 Task: Look for space in Rublëvo, Russia from 12th July, 2023 to 16th July, 2023 for 8 adults in price range Rs.10000 to Rs.16000. Place can be private room with 8 bedrooms having 8 beds and 8 bathrooms. Property type can be house, flat, guest house. Amenities needed are: wifi, TV, free parkinig on premises, gym, breakfast. Booking option can be shelf check-in. Required host language is English.
Action: Mouse moved to (433, 89)
Screenshot: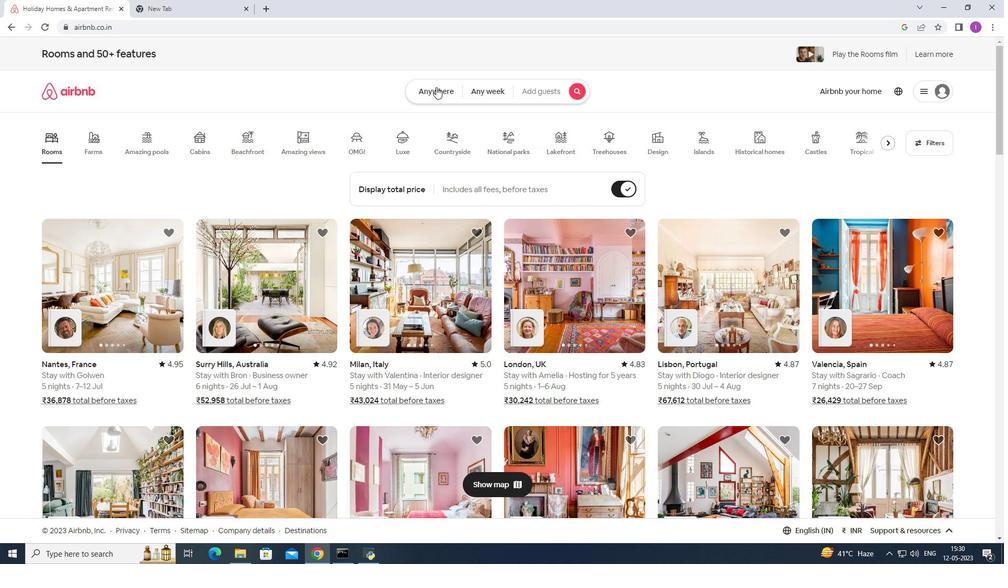 
Action: Mouse pressed left at (433, 89)
Screenshot: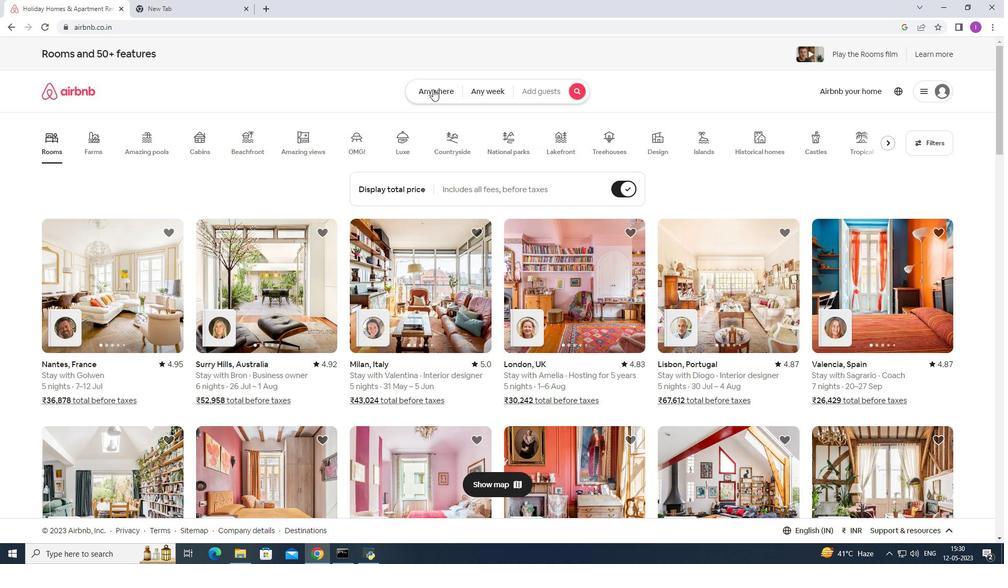 
Action: Mouse moved to (339, 140)
Screenshot: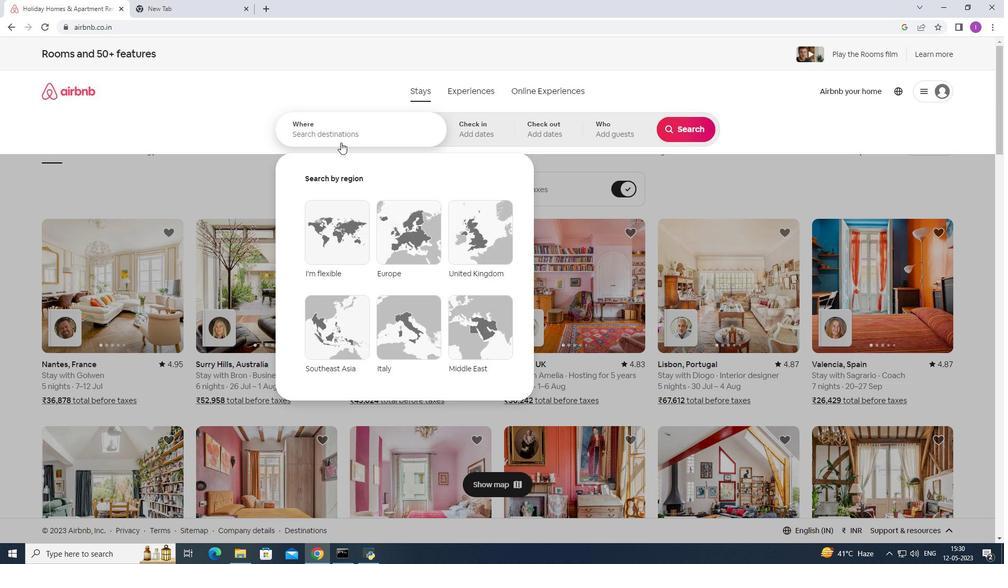 
Action: Mouse pressed left at (339, 140)
Screenshot: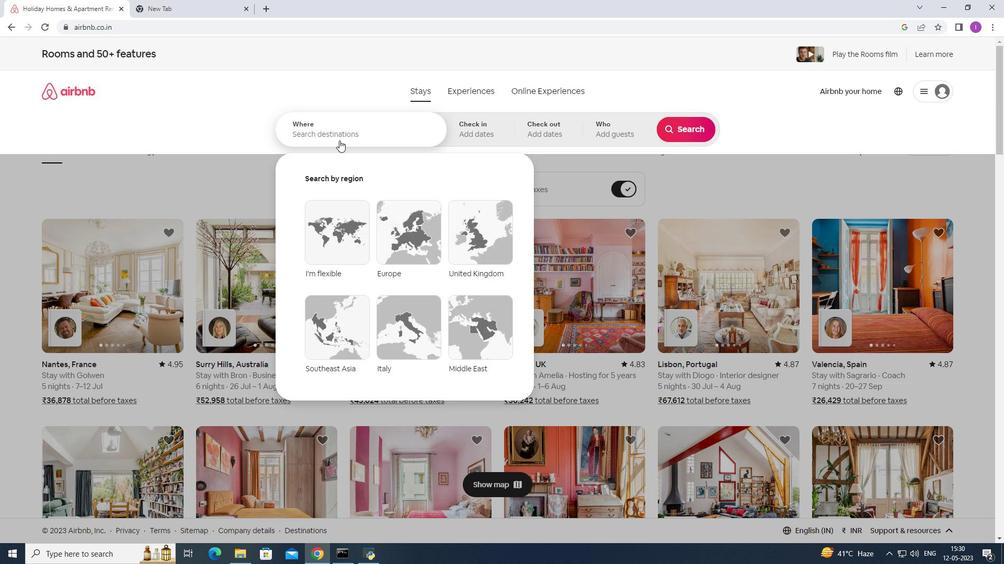 
Action: Mouse moved to (339, 138)
Screenshot: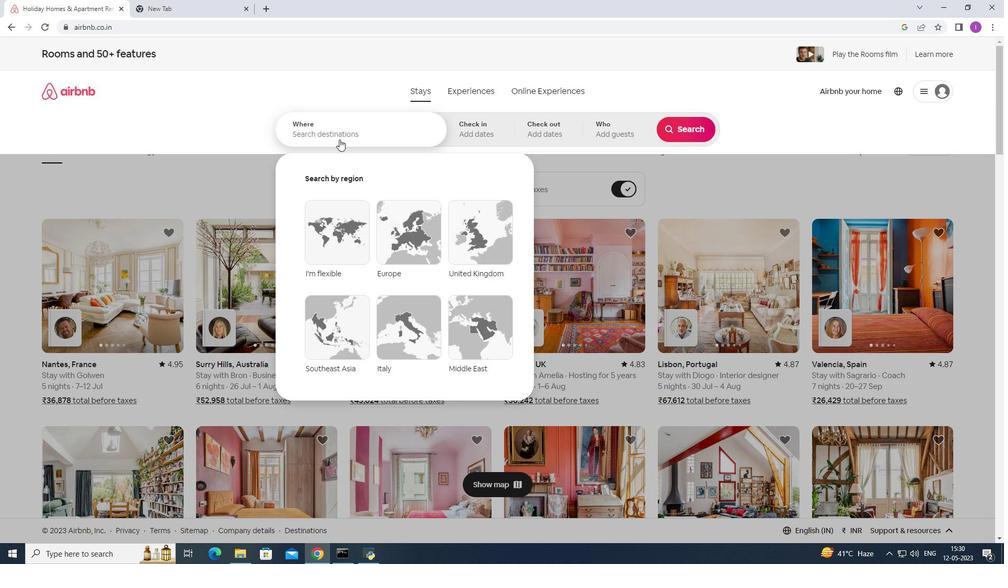 
Action: Key pressed <Key.shift><Key.shift><Key.shift><Key.shift><Key.shift><Key.shift>Rublevo,<Key.shift><Key.shift><Key.shift><Key.shift><Key.shift>russia
Screenshot: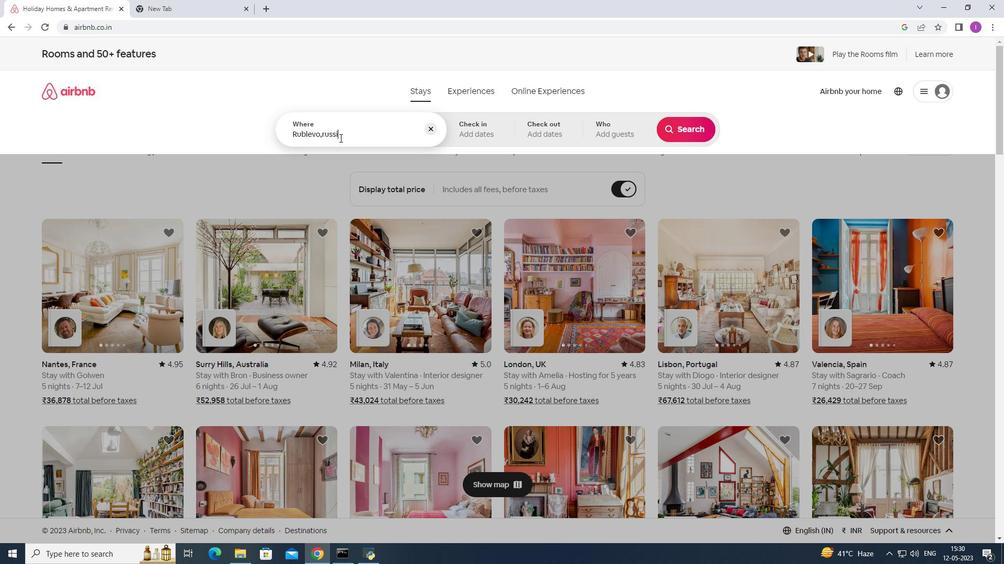 
Action: Mouse moved to (325, 134)
Screenshot: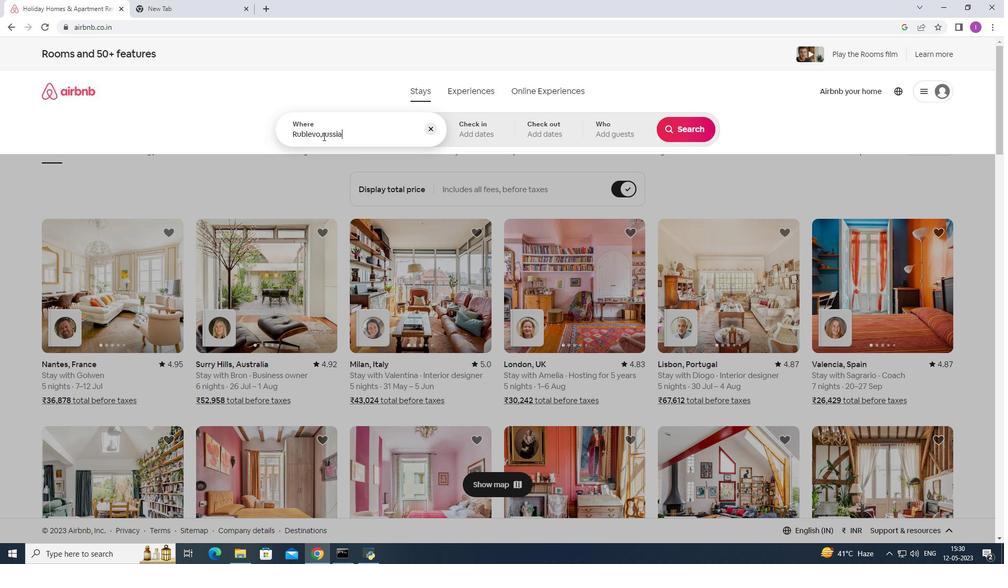
Action: Mouse pressed left at (325, 134)
Screenshot: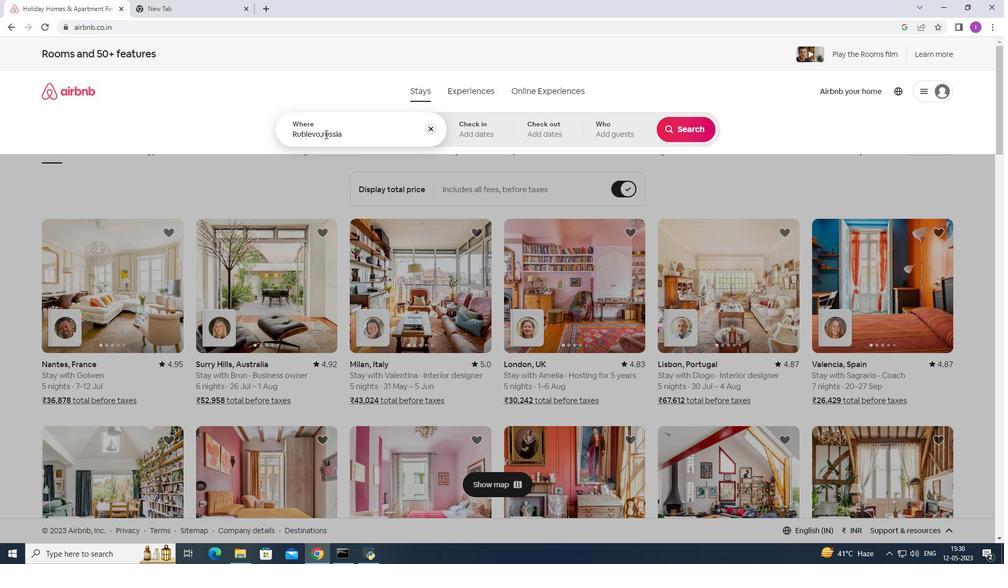 
Action: Mouse moved to (332, 133)
Screenshot: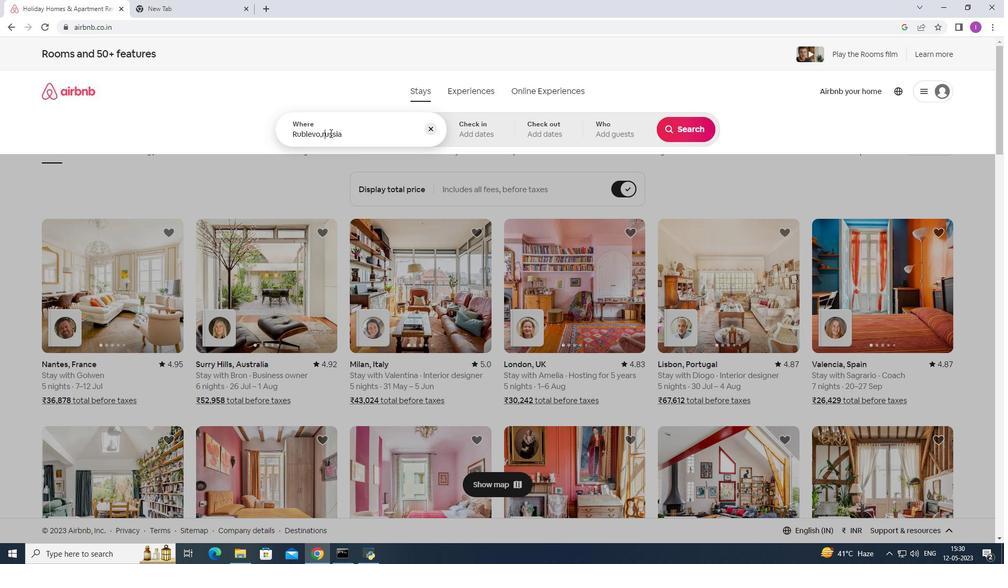 
Action: Key pressed <Key.backspace><Key.shift>R
Screenshot: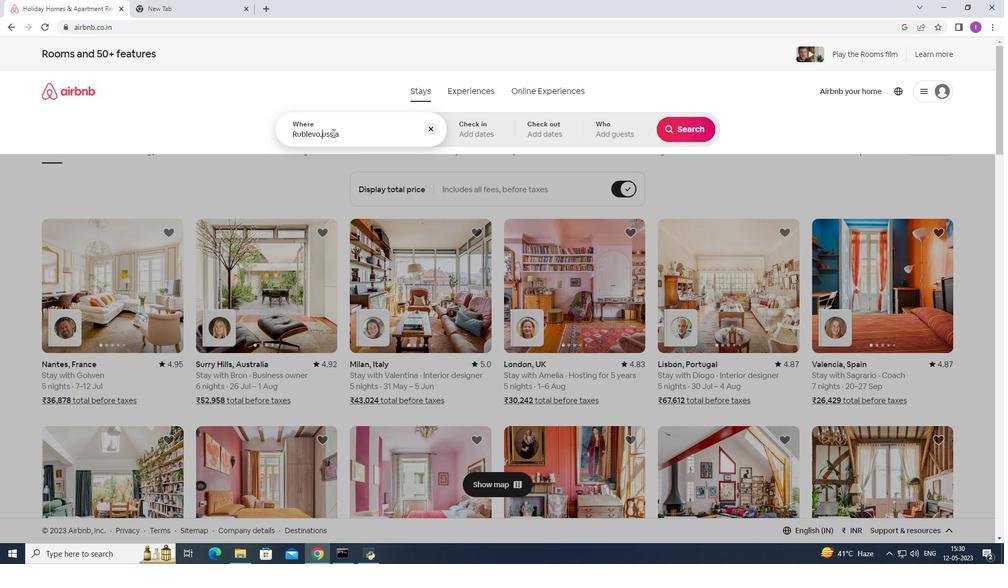 
Action: Mouse moved to (469, 130)
Screenshot: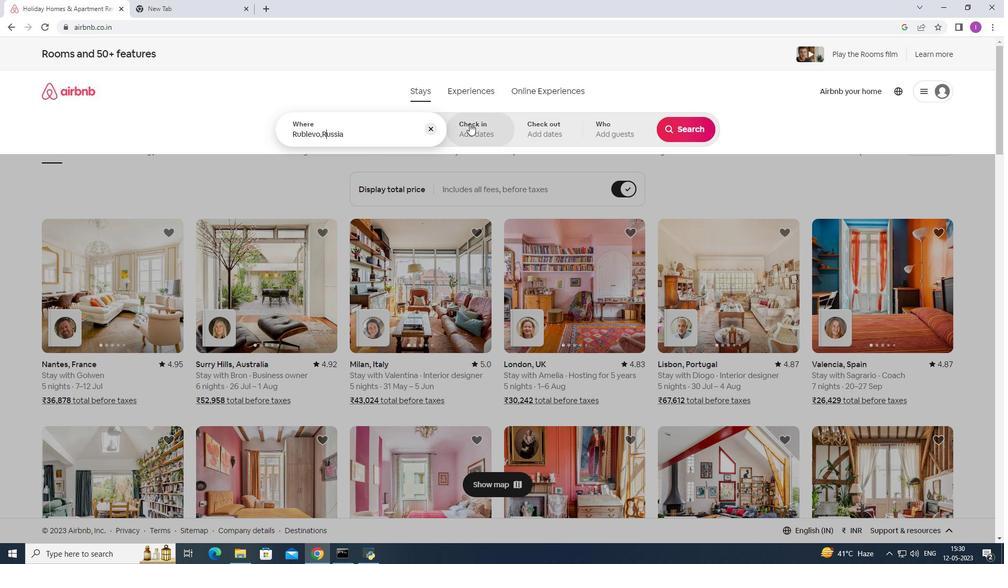 
Action: Mouse pressed left at (469, 130)
Screenshot: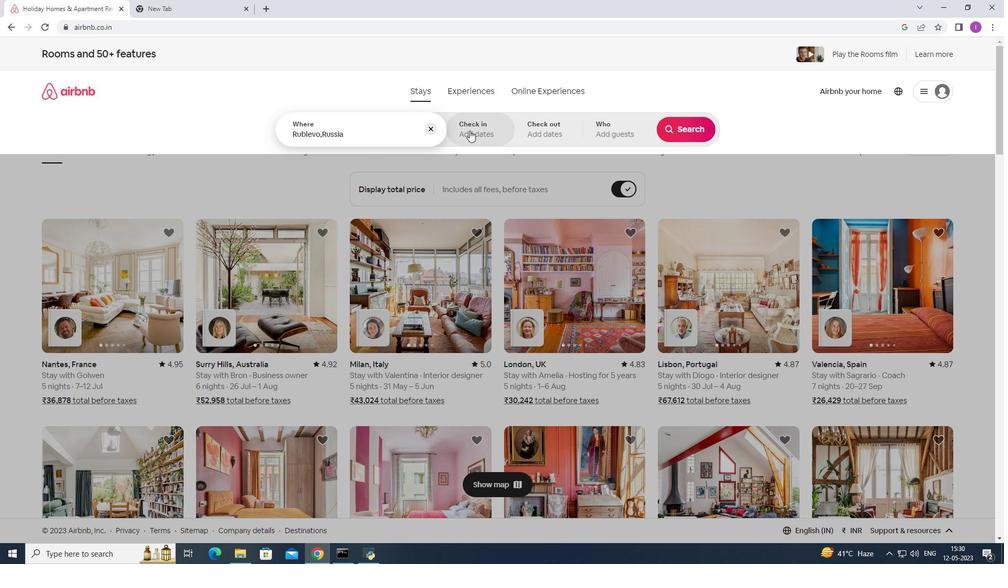 
Action: Mouse moved to (680, 212)
Screenshot: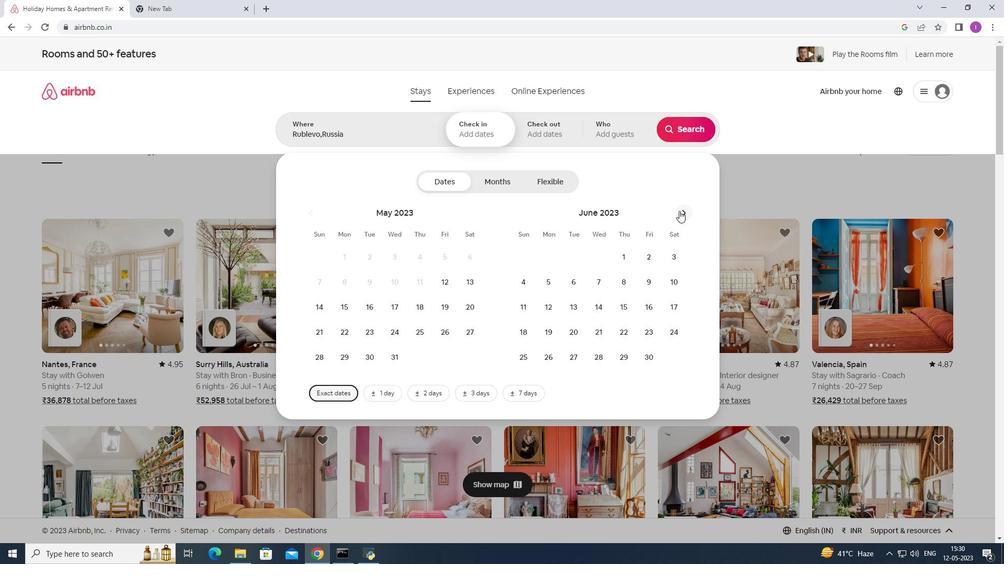 
Action: Mouse pressed left at (680, 212)
Screenshot: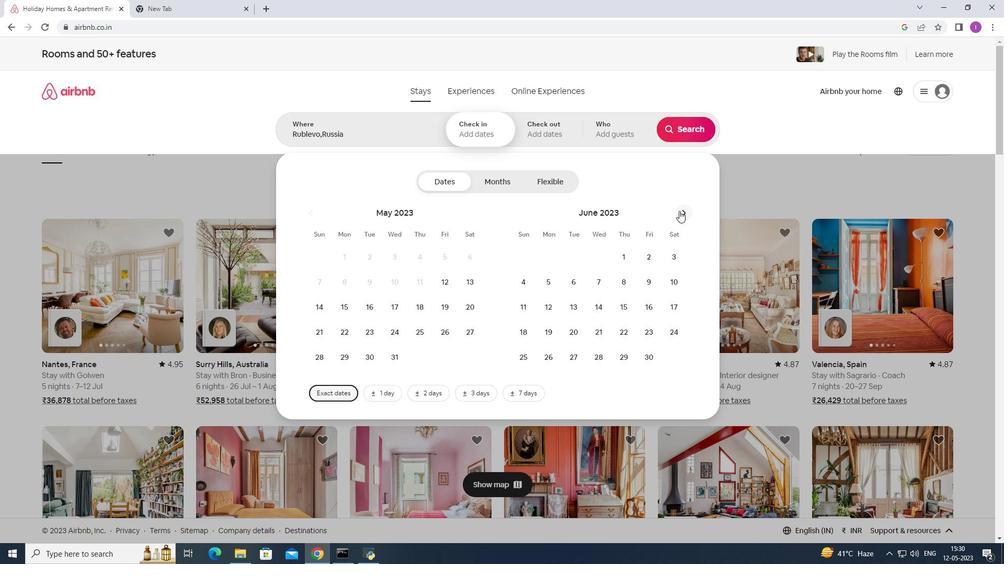 
Action: Mouse moved to (606, 302)
Screenshot: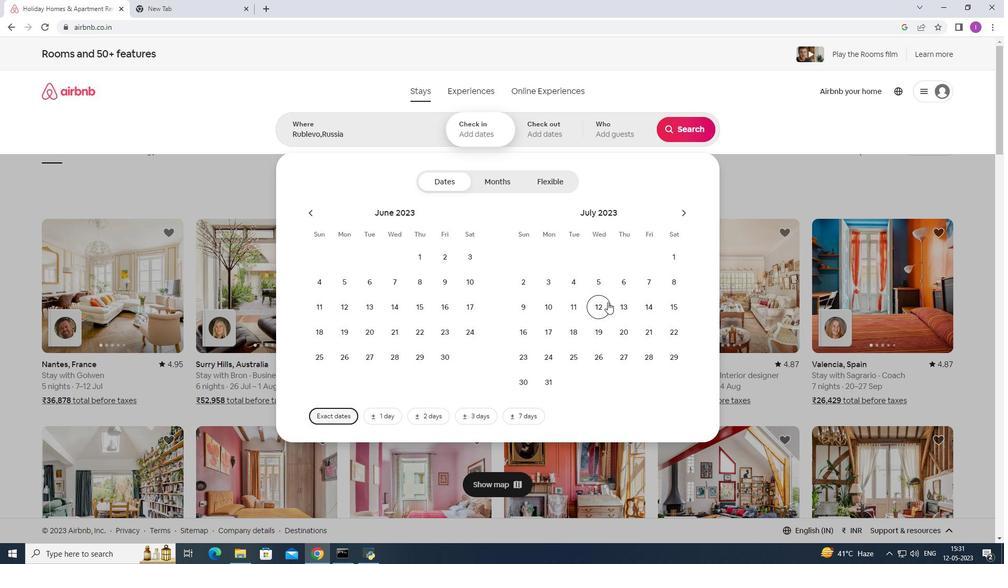 
Action: Mouse pressed left at (606, 302)
Screenshot: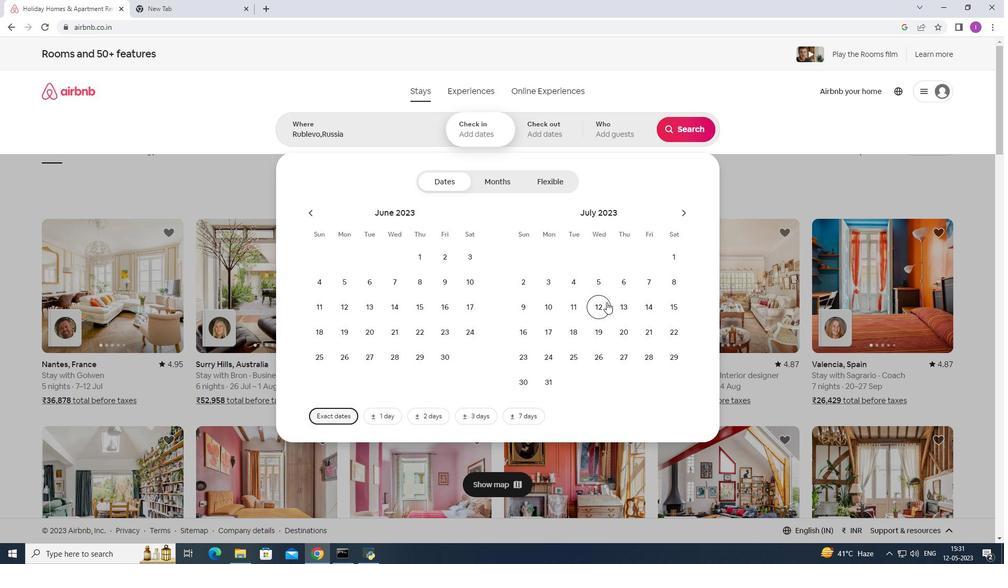 
Action: Mouse moved to (522, 338)
Screenshot: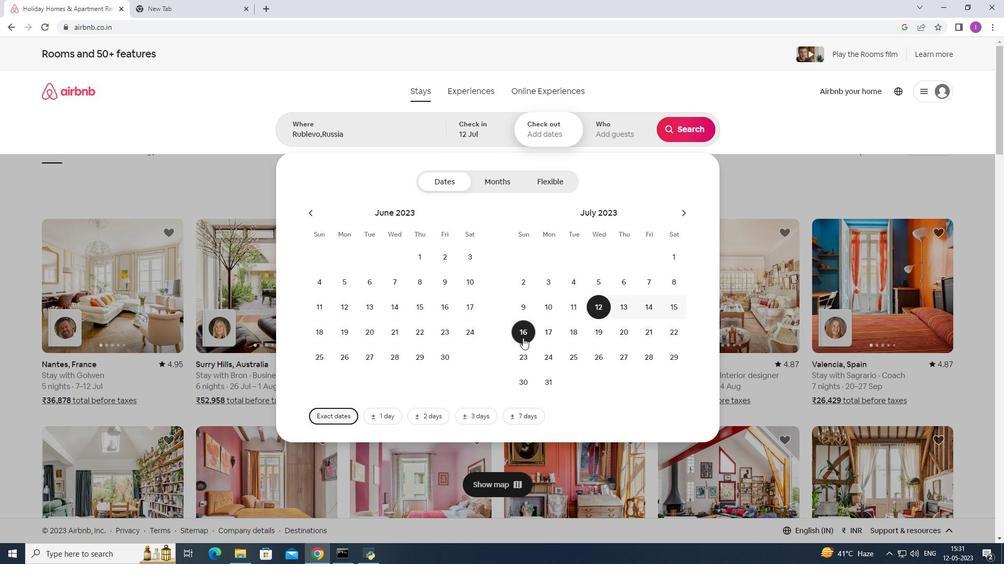
Action: Mouse pressed left at (522, 338)
Screenshot: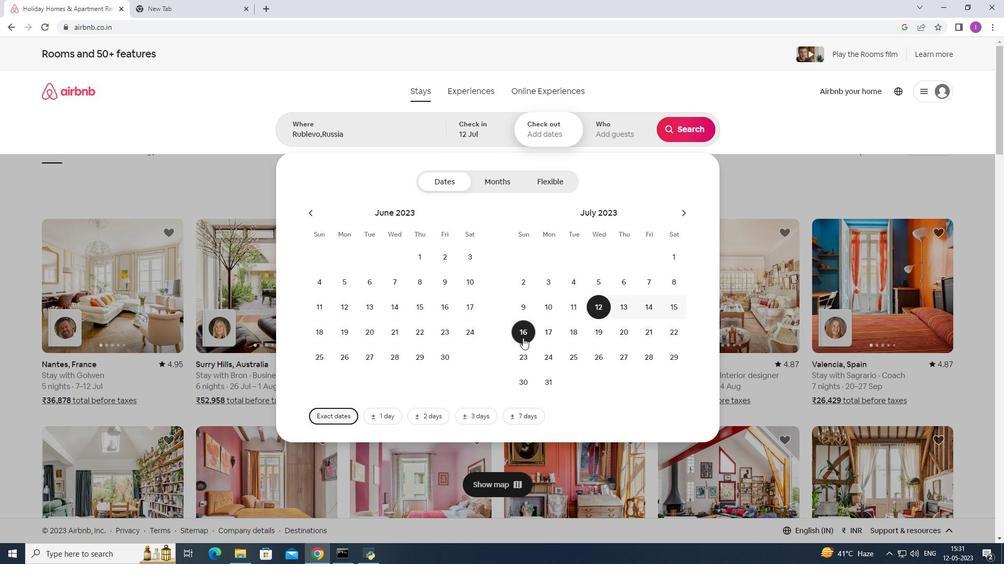 
Action: Mouse moved to (619, 134)
Screenshot: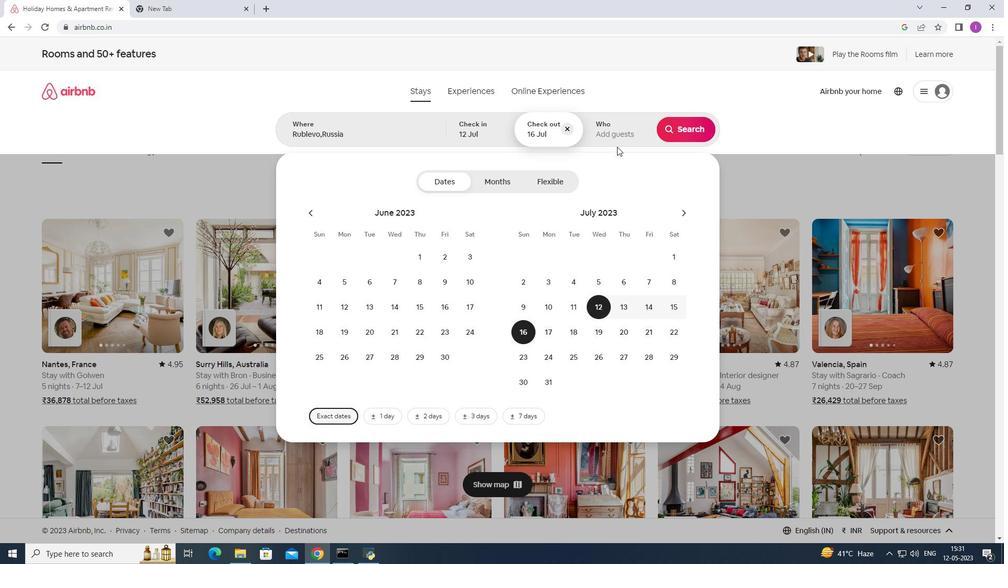 
Action: Mouse pressed left at (619, 134)
Screenshot: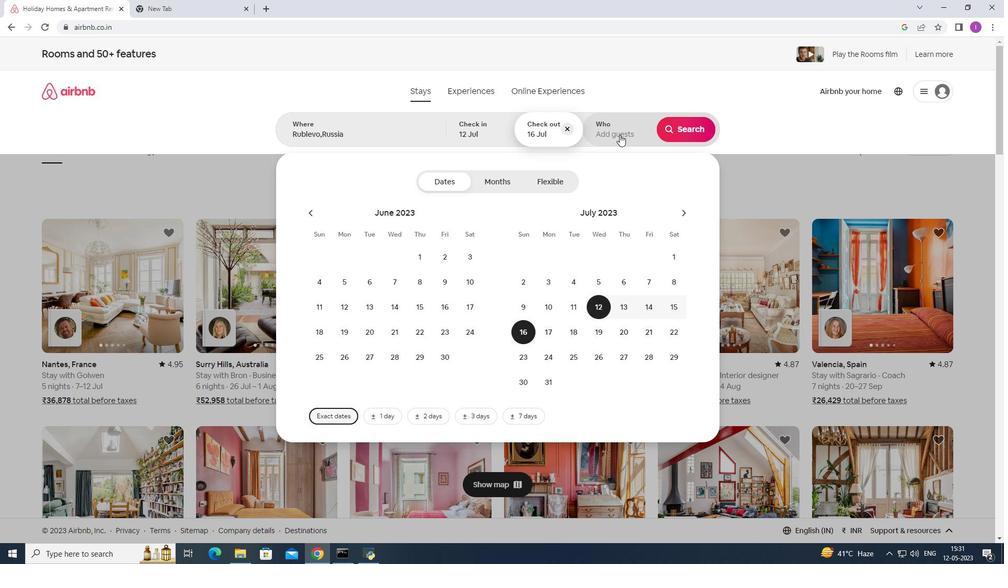 
Action: Mouse moved to (685, 180)
Screenshot: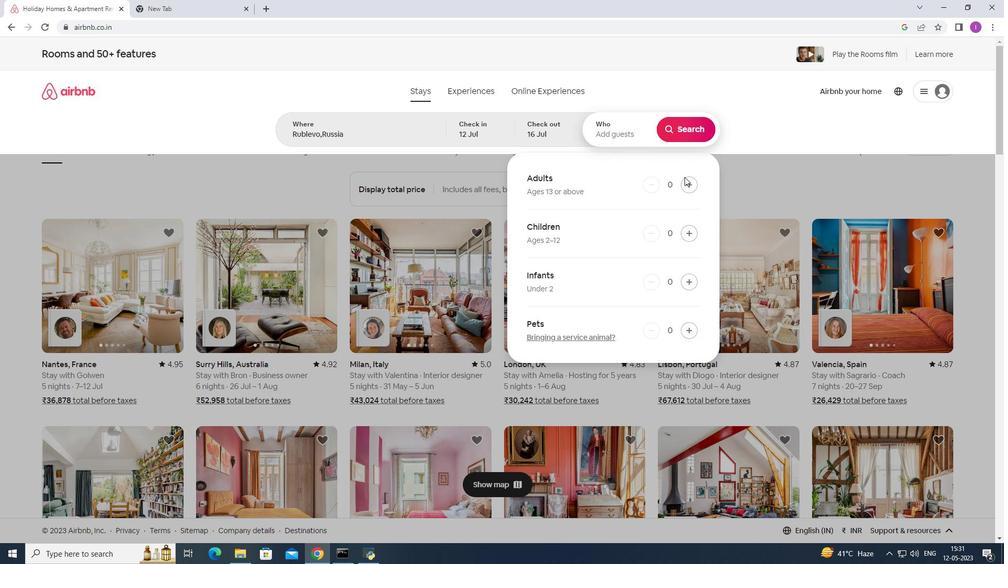 
Action: Mouse pressed left at (685, 180)
Screenshot: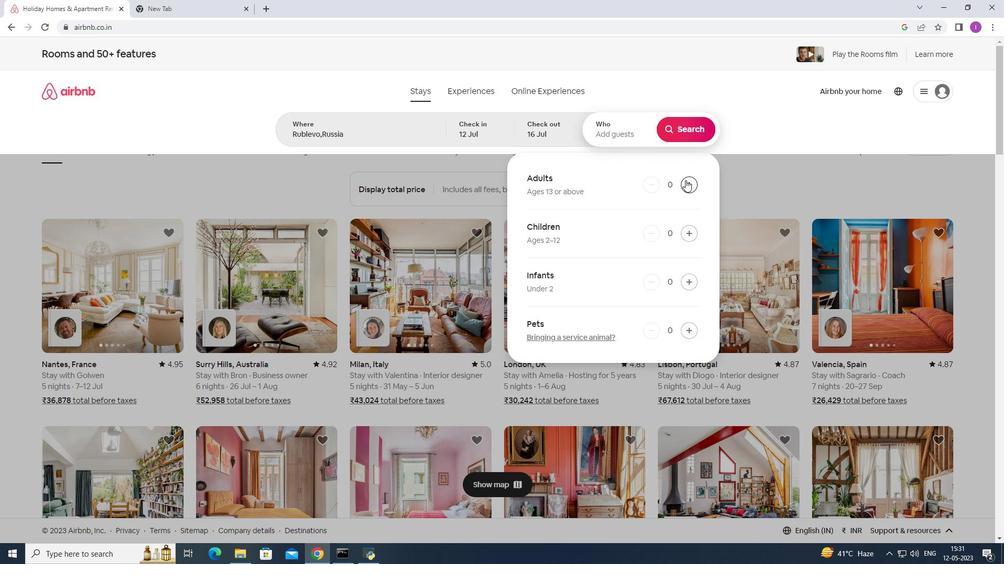 
Action: Mouse pressed left at (685, 180)
Screenshot: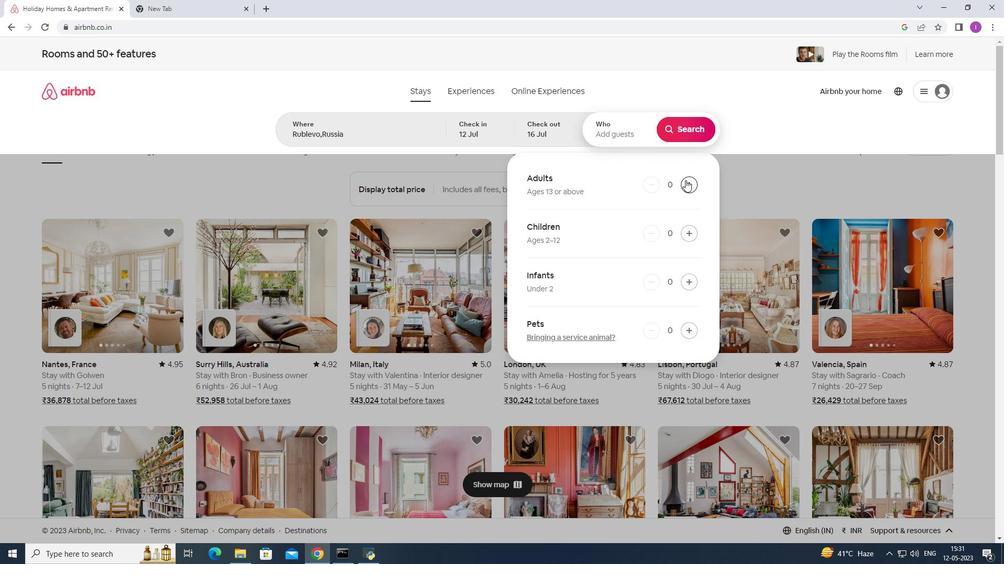 
Action: Mouse pressed left at (685, 180)
Screenshot: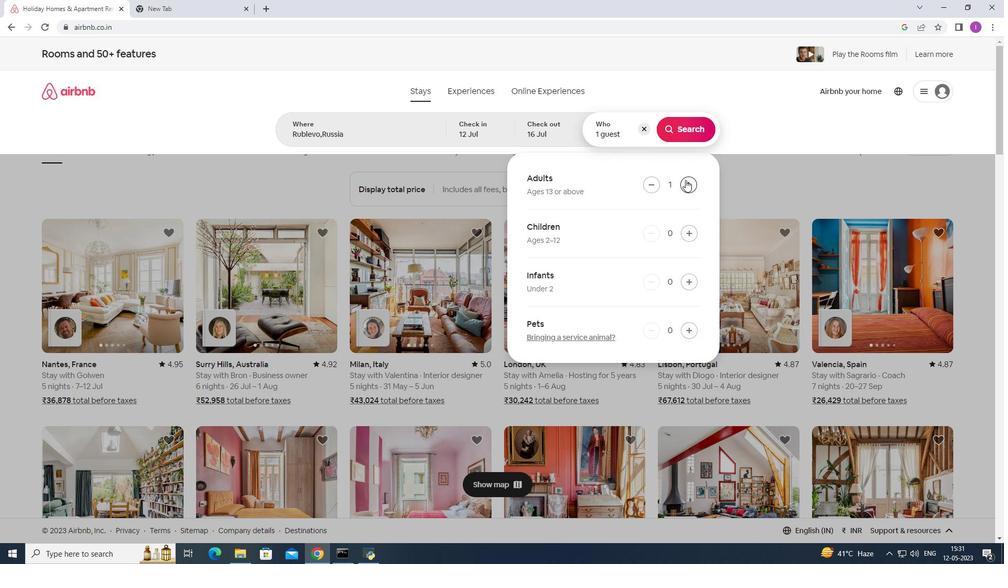 
Action: Mouse pressed left at (685, 180)
Screenshot: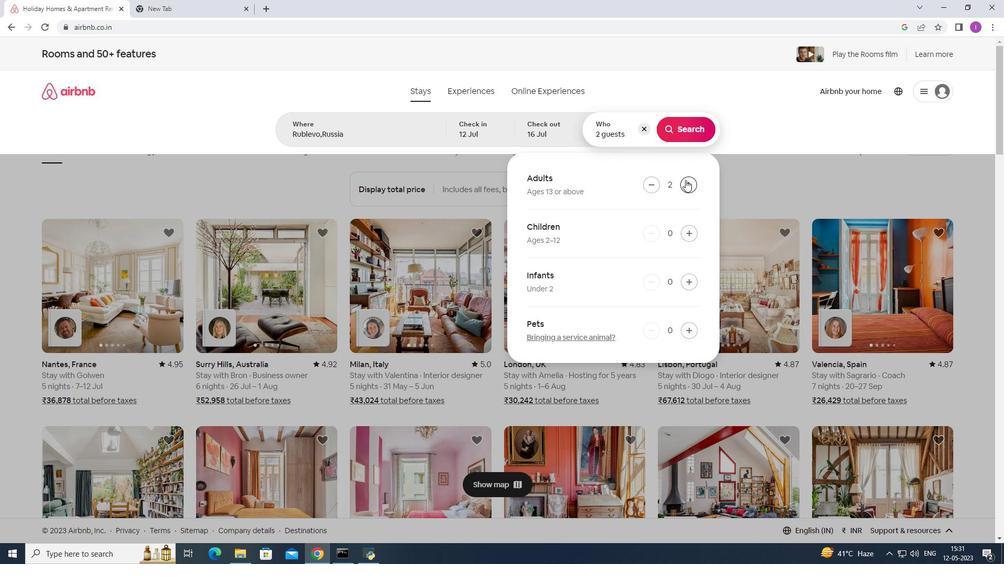 
Action: Mouse pressed left at (685, 180)
Screenshot: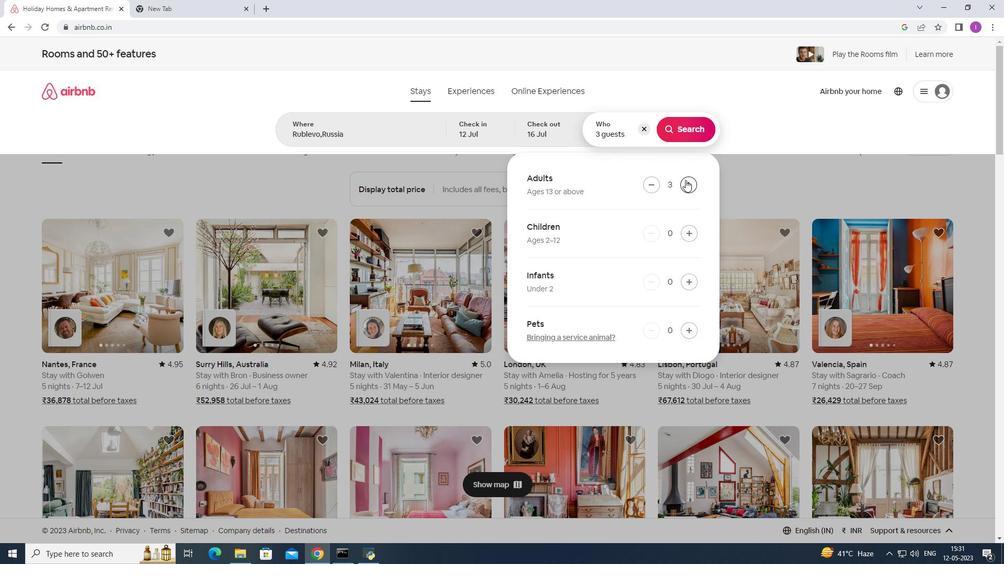 
Action: Mouse pressed left at (685, 180)
Screenshot: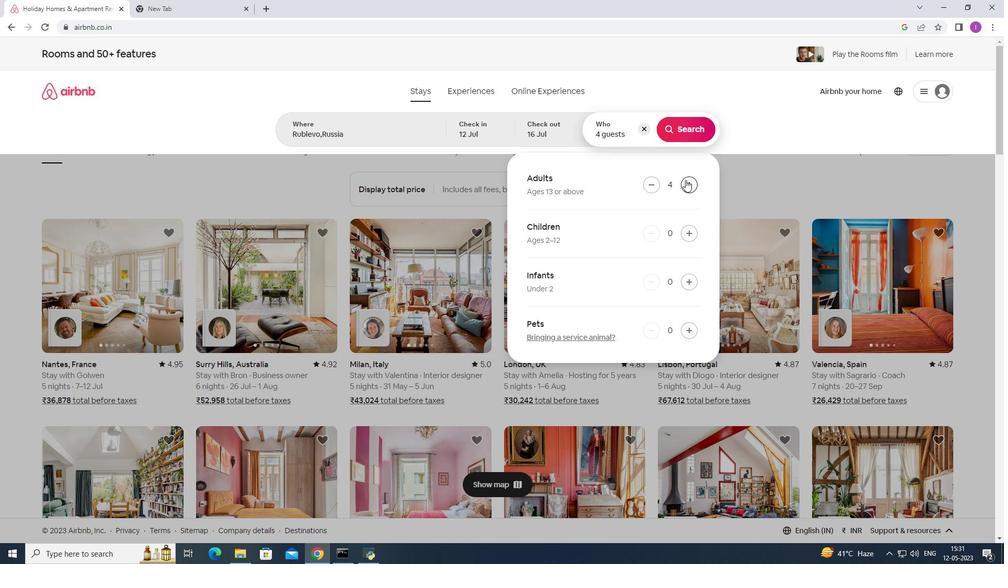 
Action: Mouse pressed left at (685, 180)
Screenshot: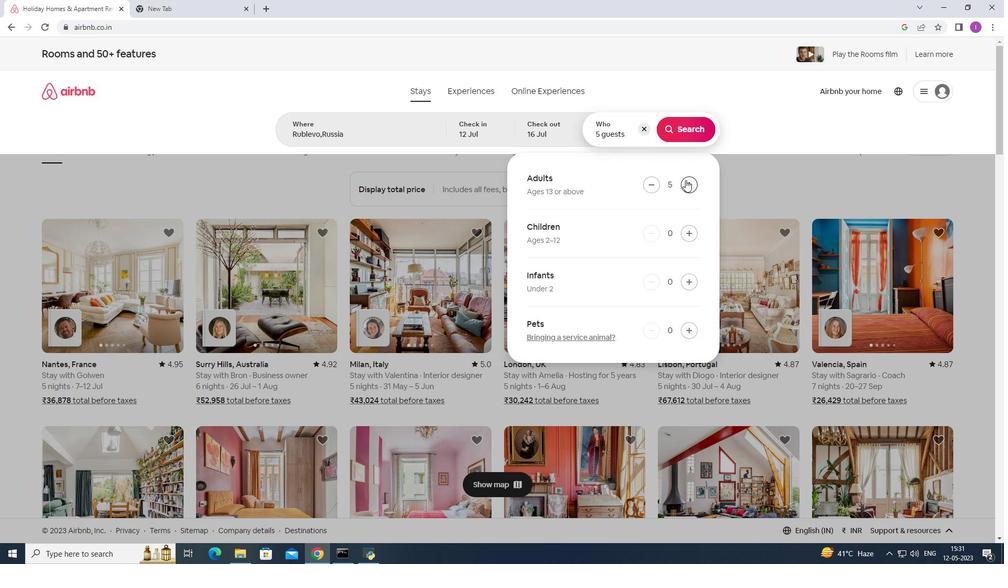 
Action: Mouse pressed left at (685, 180)
Screenshot: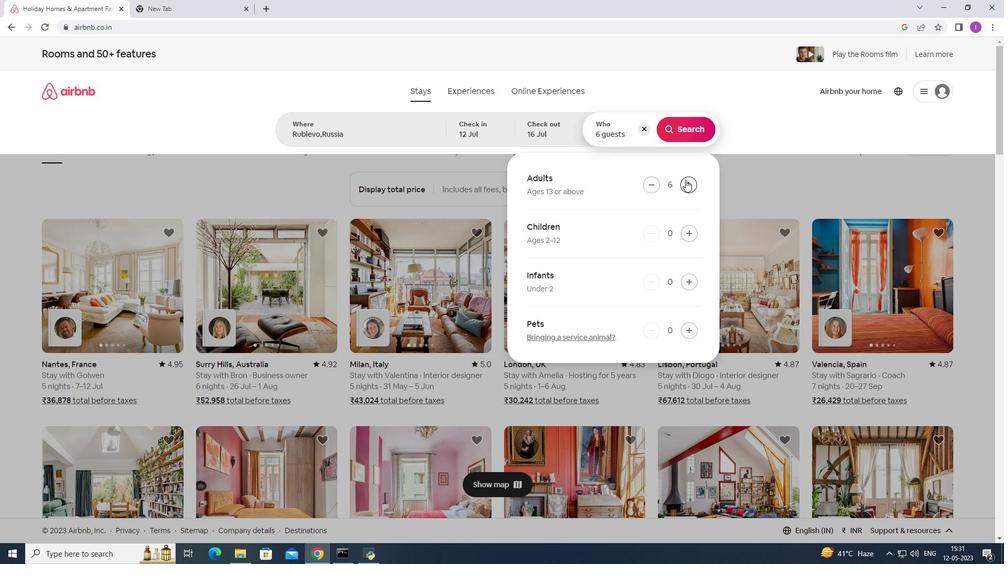 
Action: Mouse moved to (674, 128)
Screenshot: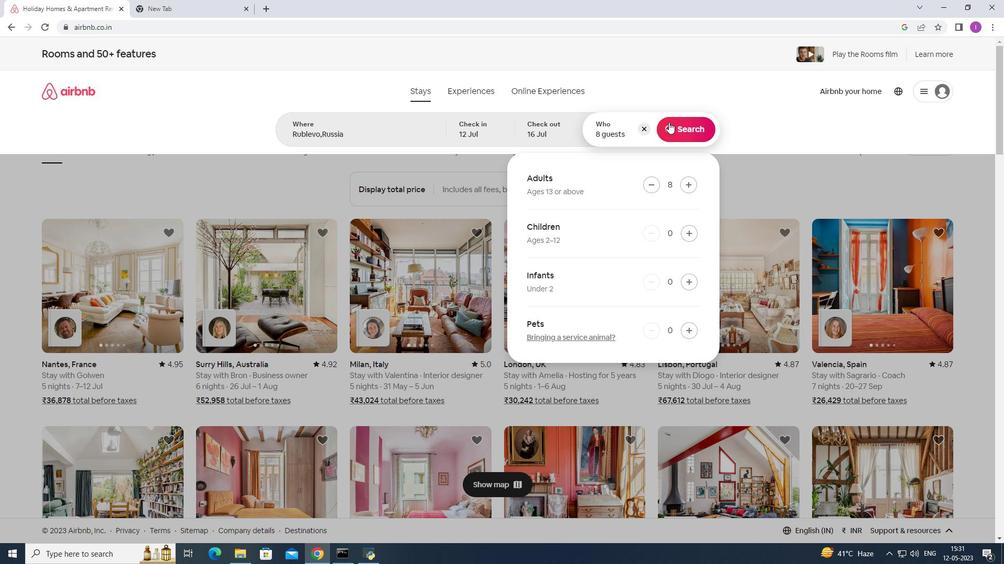 
Action: Mouse pressed left at (674, 128)
Screenshot: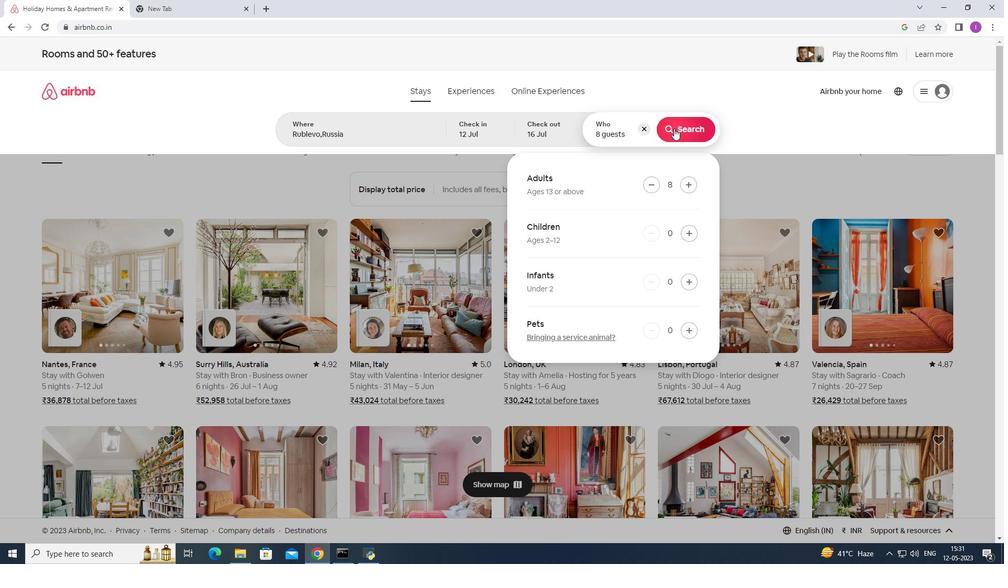 
Action: Mouse moved to (957, 95)
Screenshot: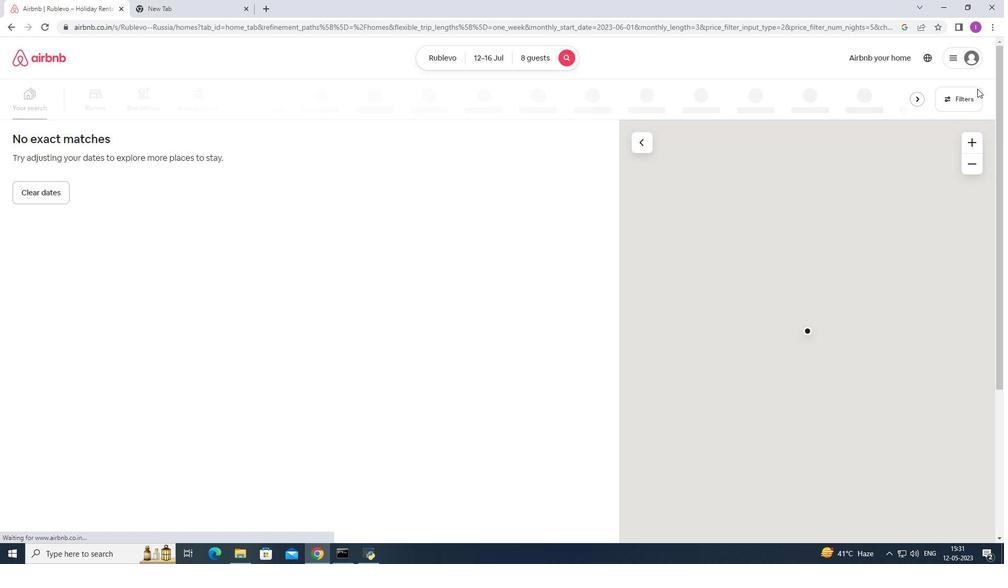 
Action: Mouse pressed left at (957, 95)
Screenshot: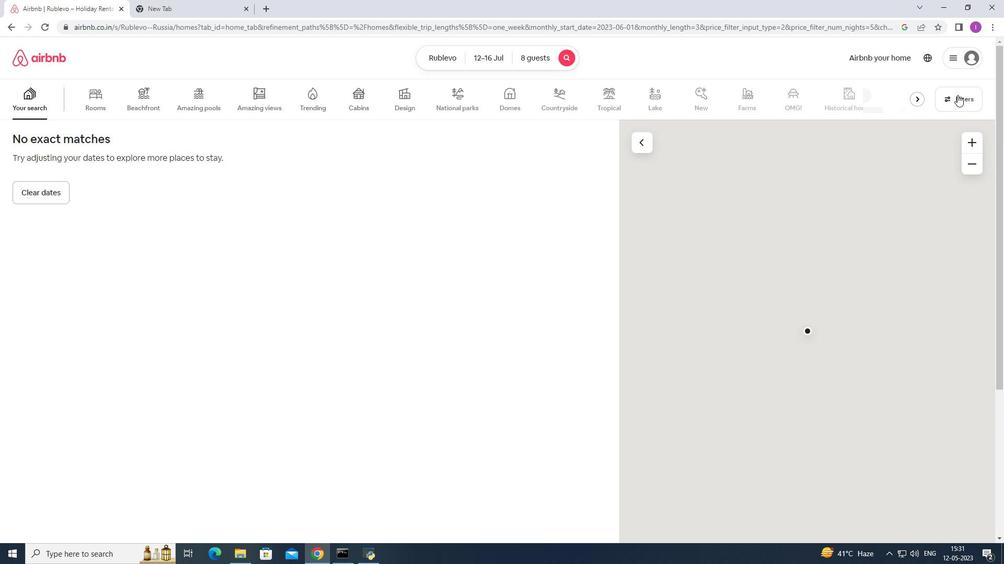 
Action: Mouse moved to (579, 360)
Screenshot: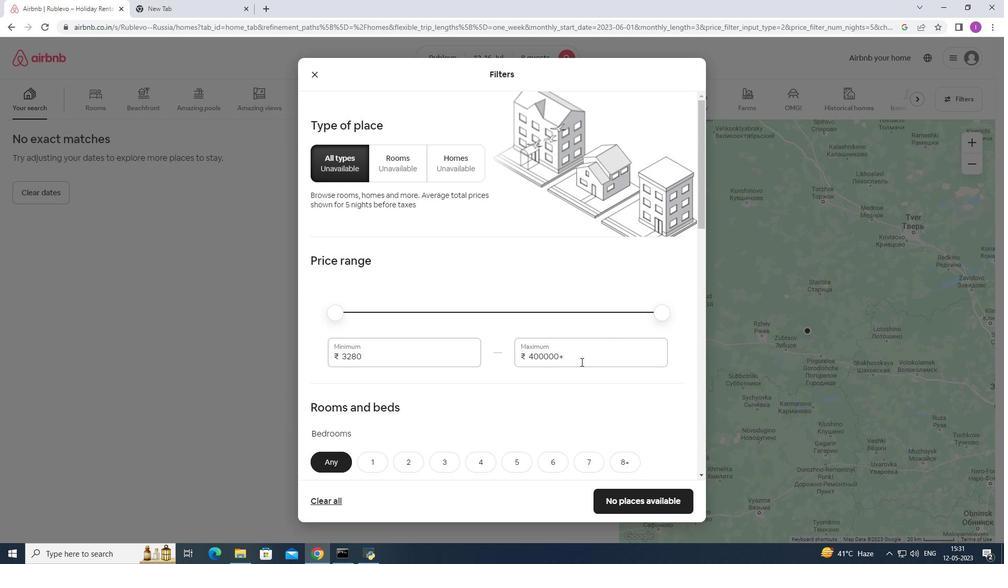 
Action: Mouse pressed left at (579, 360)
Screenshot: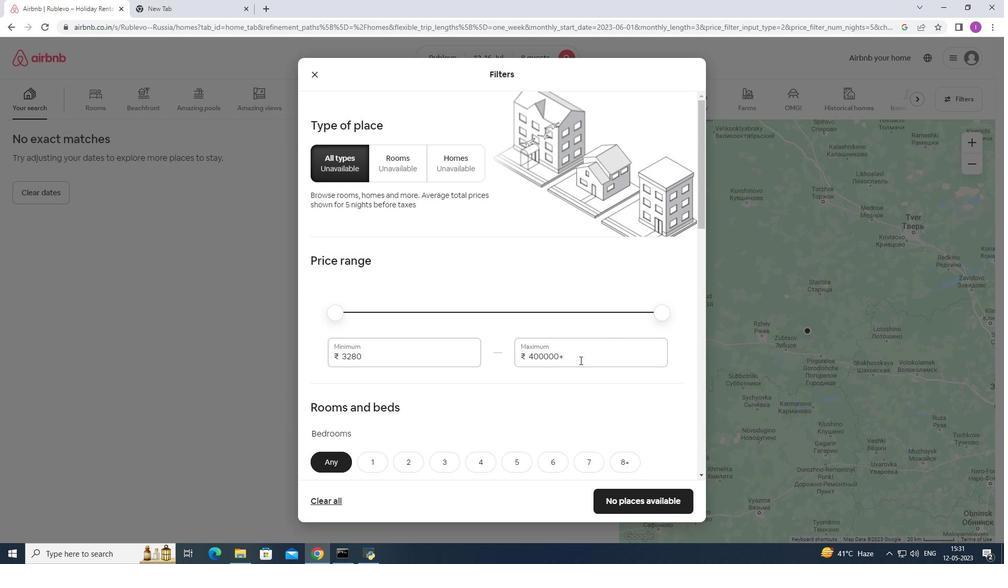
Action: Mouse moved to (587, 376)
Screenshot: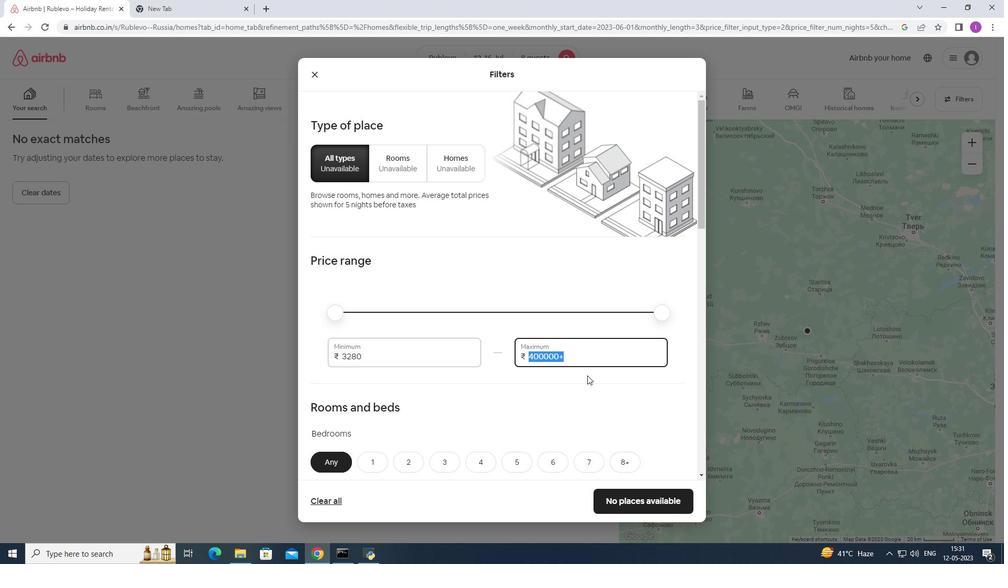 
Action: Key pressed 1
Screenshot: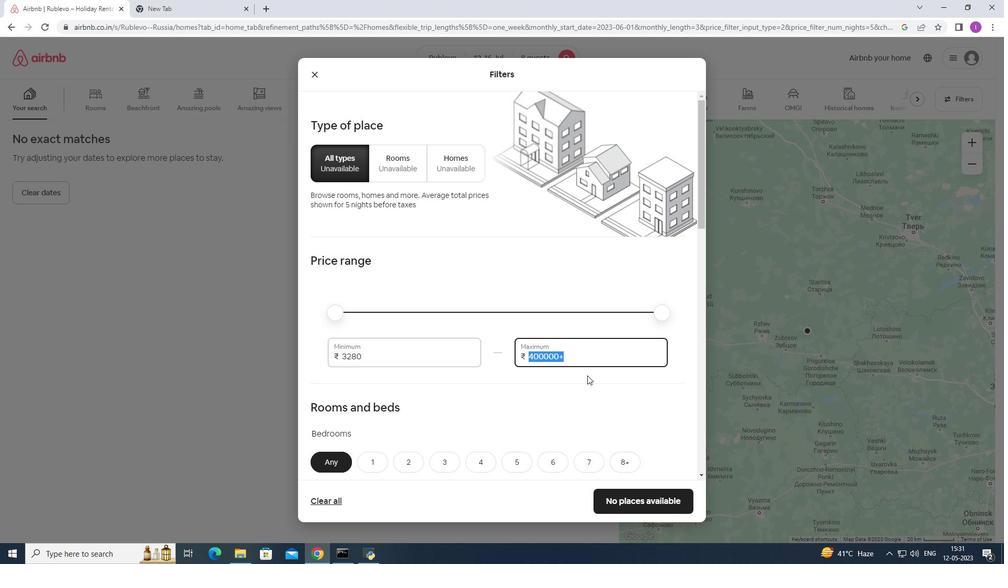 
Action: Mouse moved to (587, 375)
Screenshot: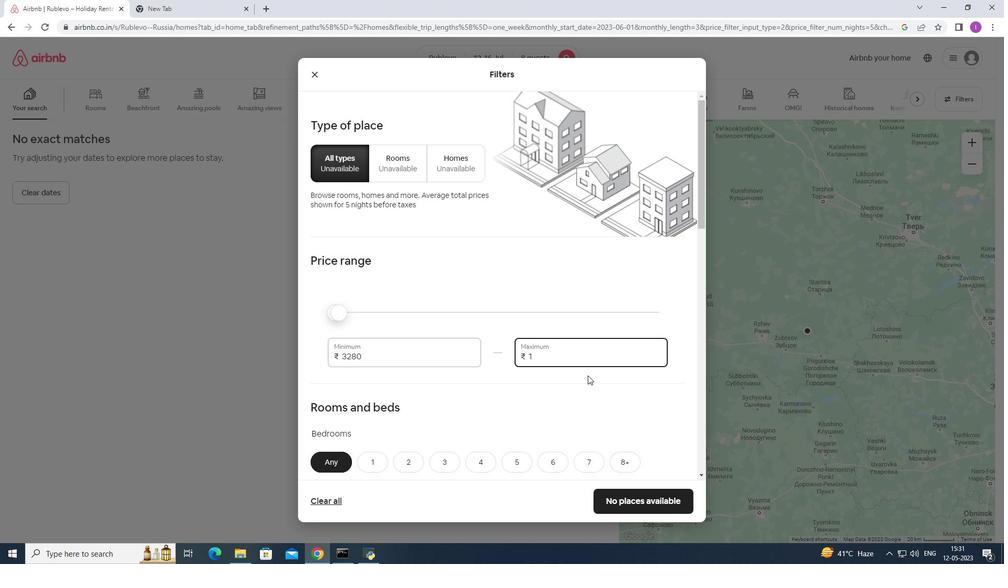 
Action: Key pressed 6
Screenshot: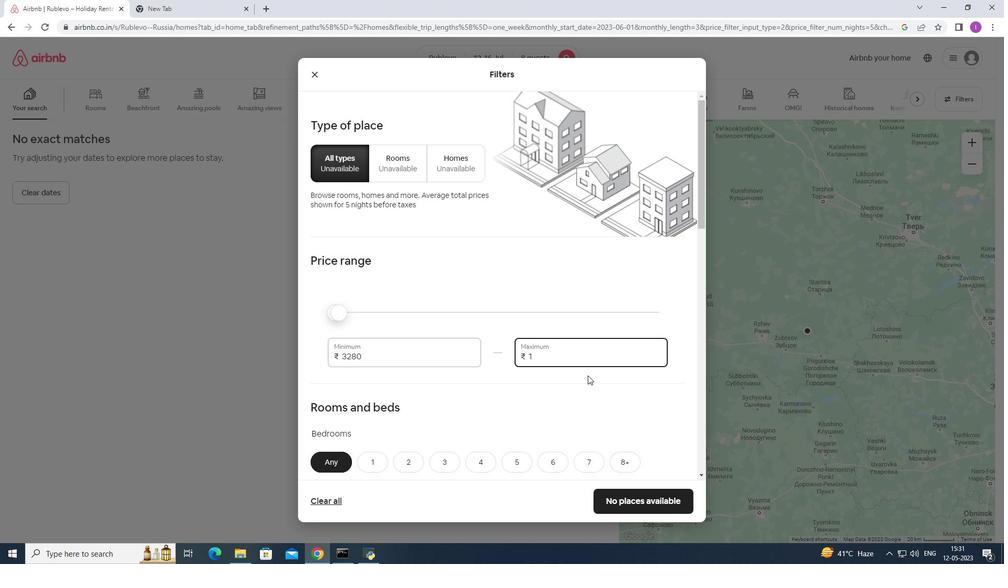 
Action: Mouse moved to (589, 373)
Screenshot: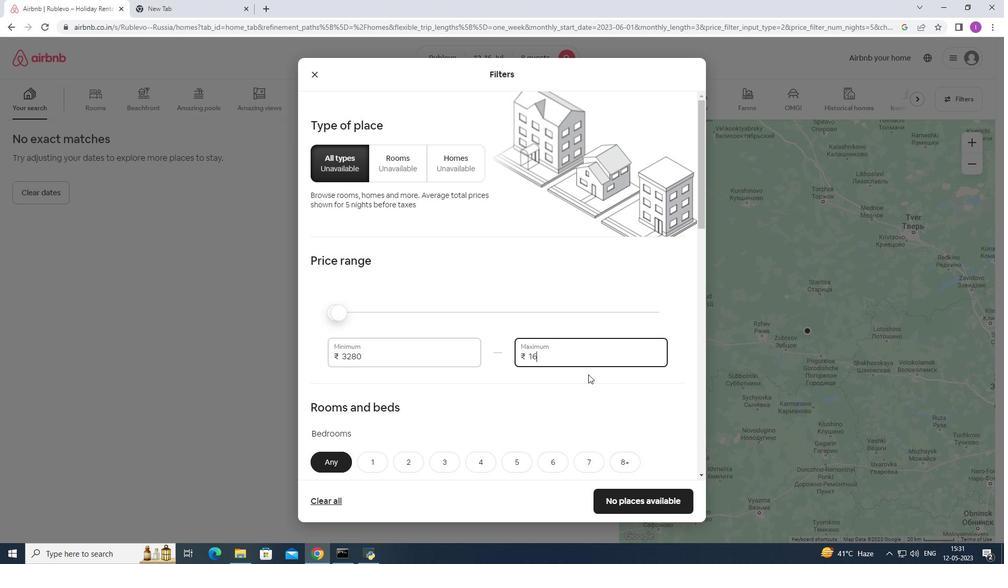 
Action: Key pressed 0
Screenshot: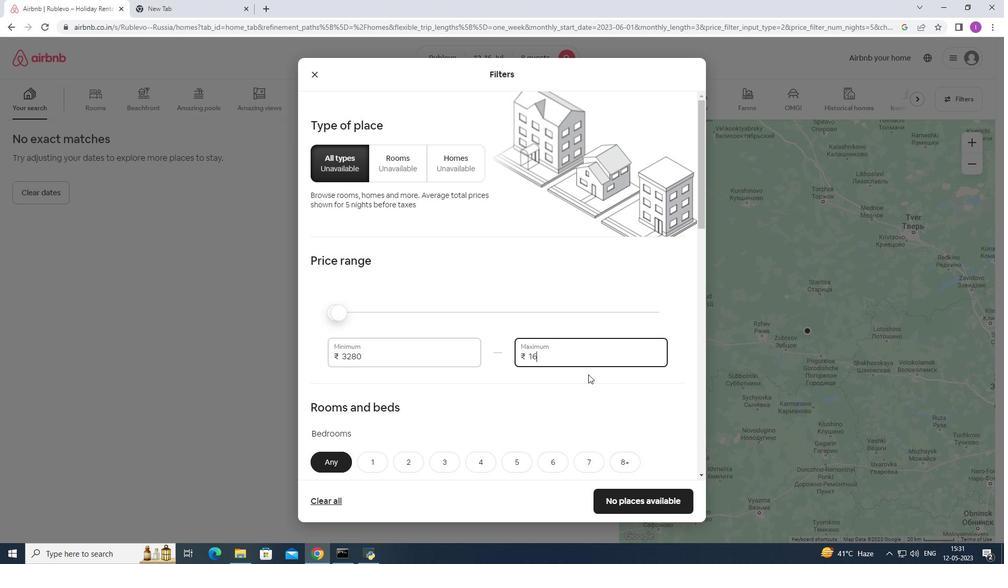 
Action: Mouse moved to (590, 366)
Screenshot: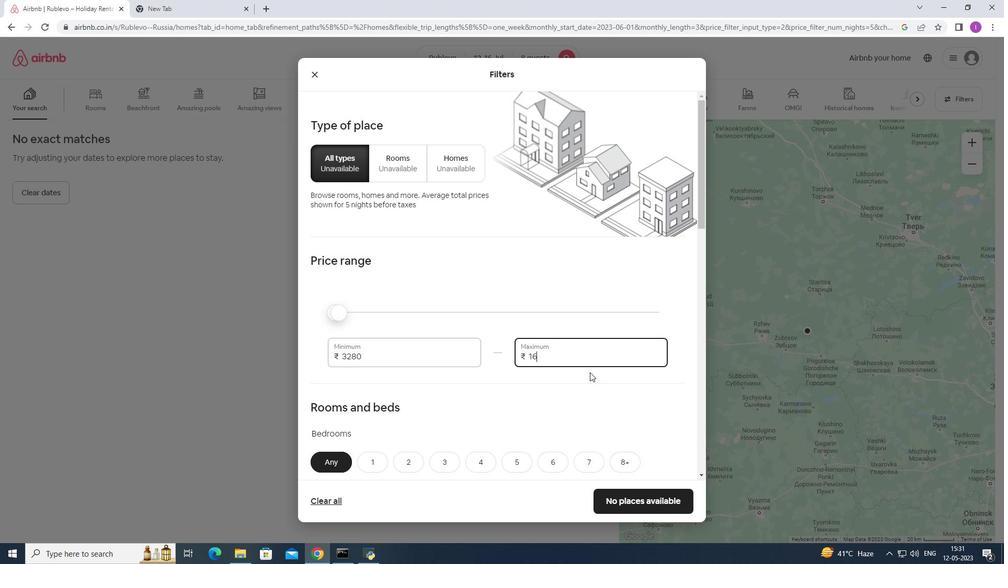 
Action: Key pressed 00
Screenshot: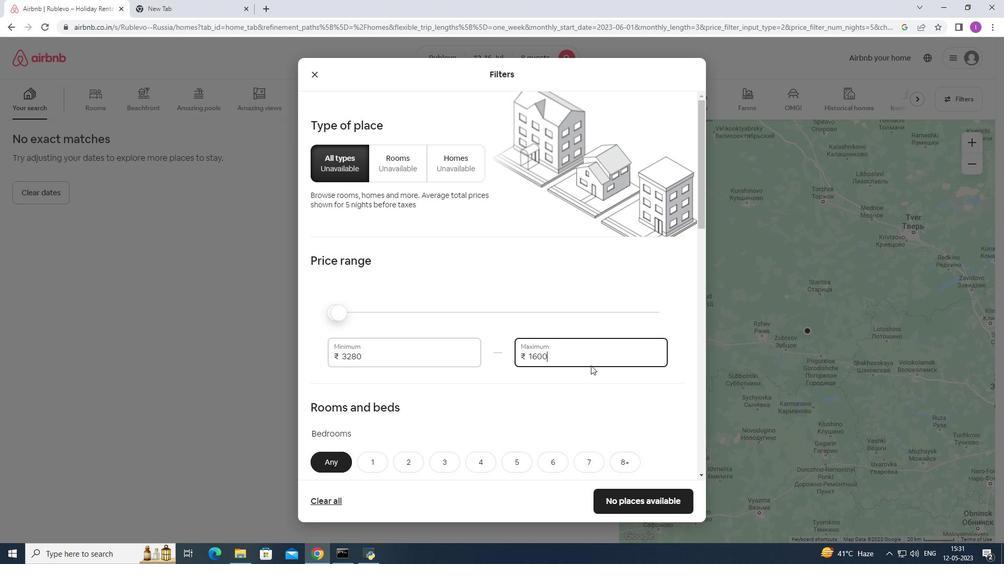 
Action: Mouse moved to (371, 356)
Screenshot: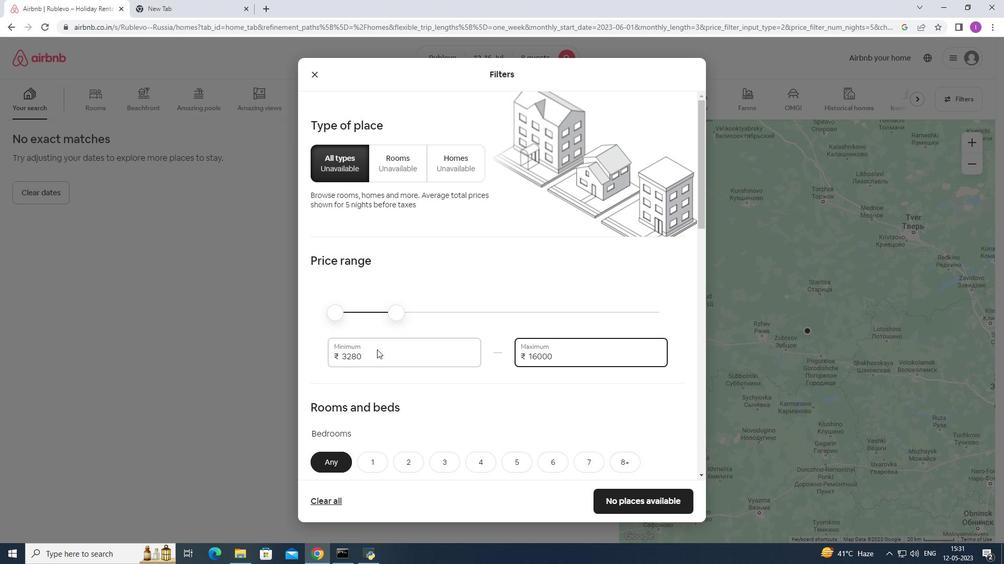 
Action: Mouse pressed left at (371, 356)
Screenshot: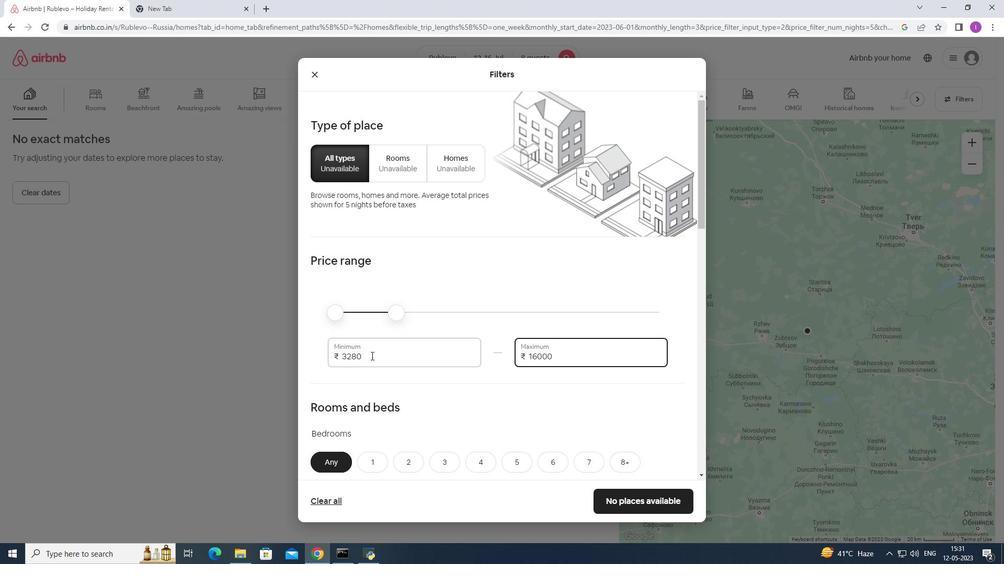 
Action: Mouse moved to (335, 369)
Screenshot: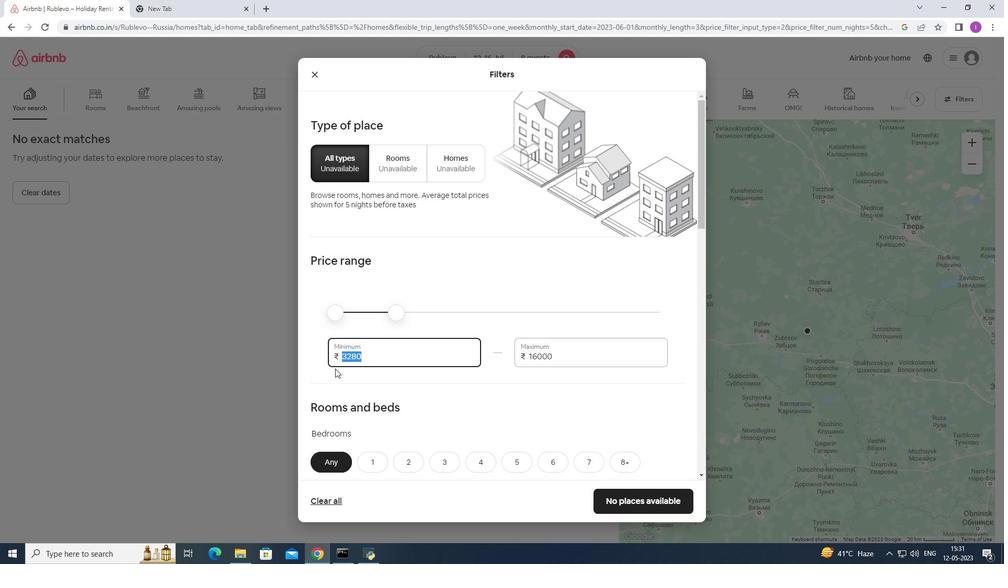 
Action: Key pressed 10000
Screenshot: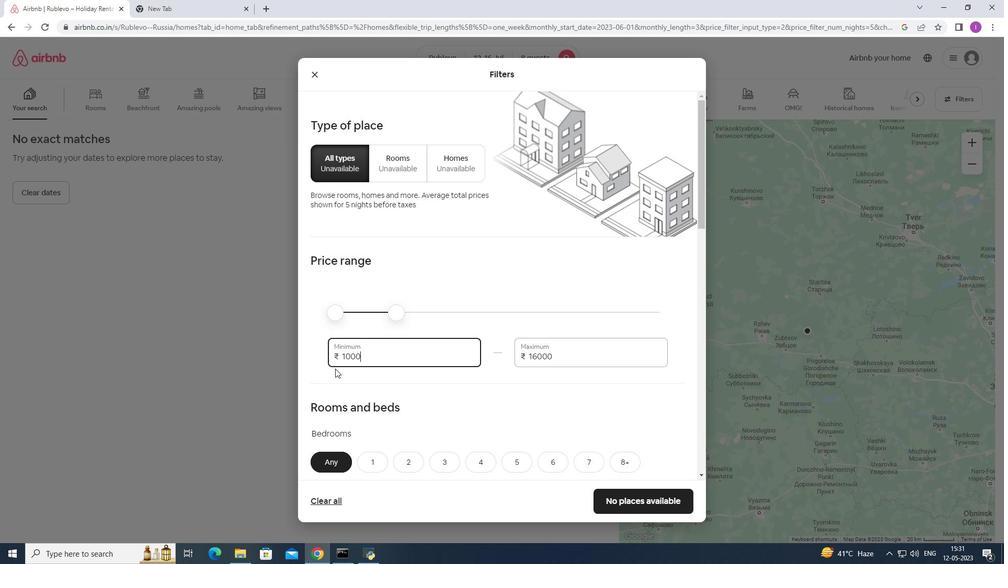 
Action: Mouse moved to (378, 372)
Screenshot: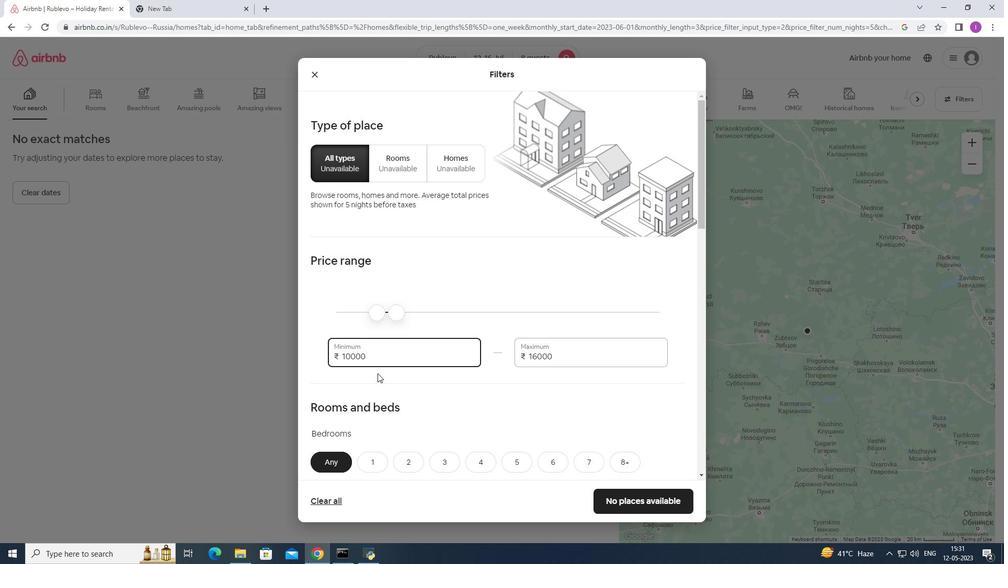 
Action: Mouse scrolled (378, 371) with delta (0, 0)
Screenshot: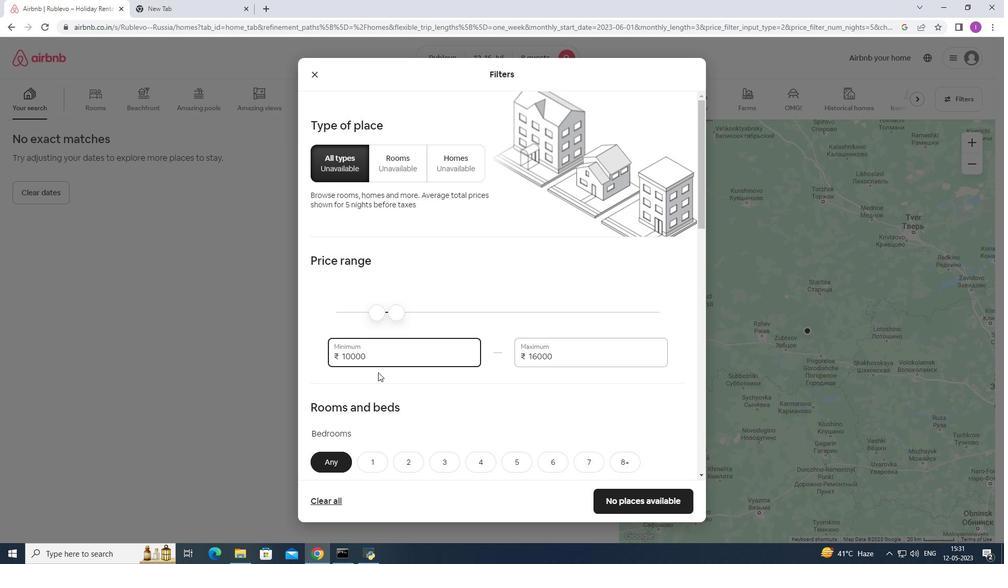 
Action: Mouse moved to (379, 372)
Screenshot: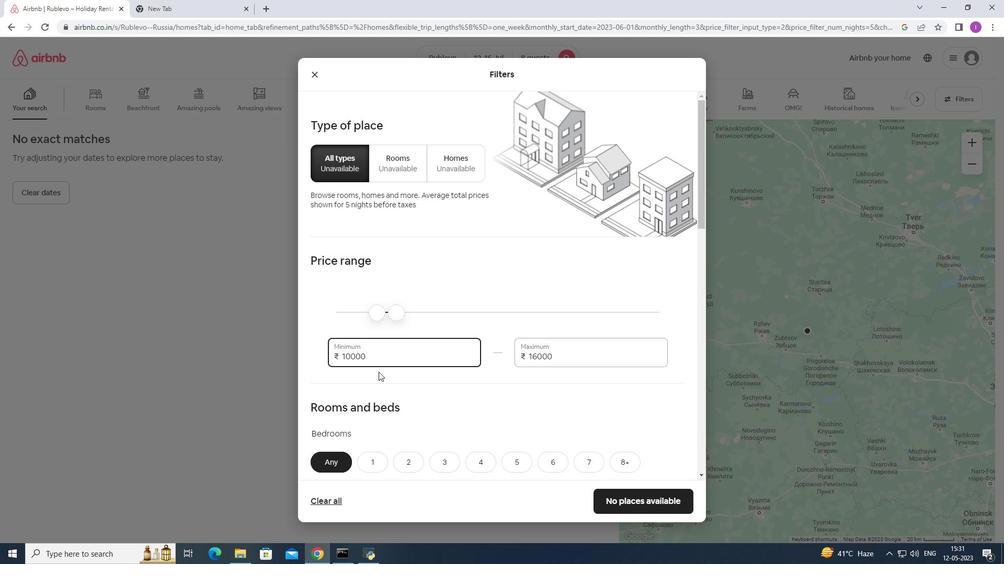 
Action: Mouse scrolled (379, 371) with delta (0, 0)
Screenshot: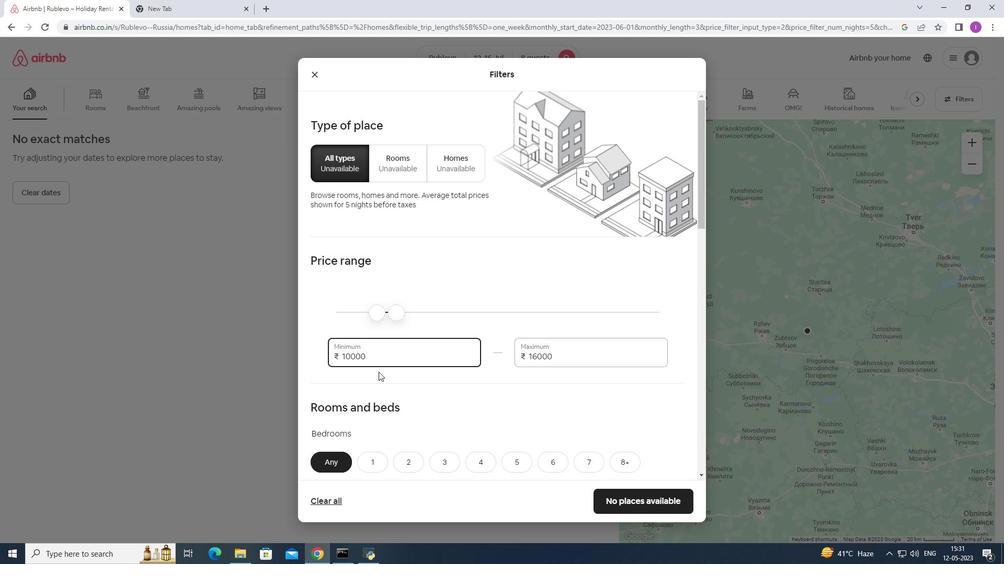 
Action: Mouse moved to (620, 358)
Screenshot: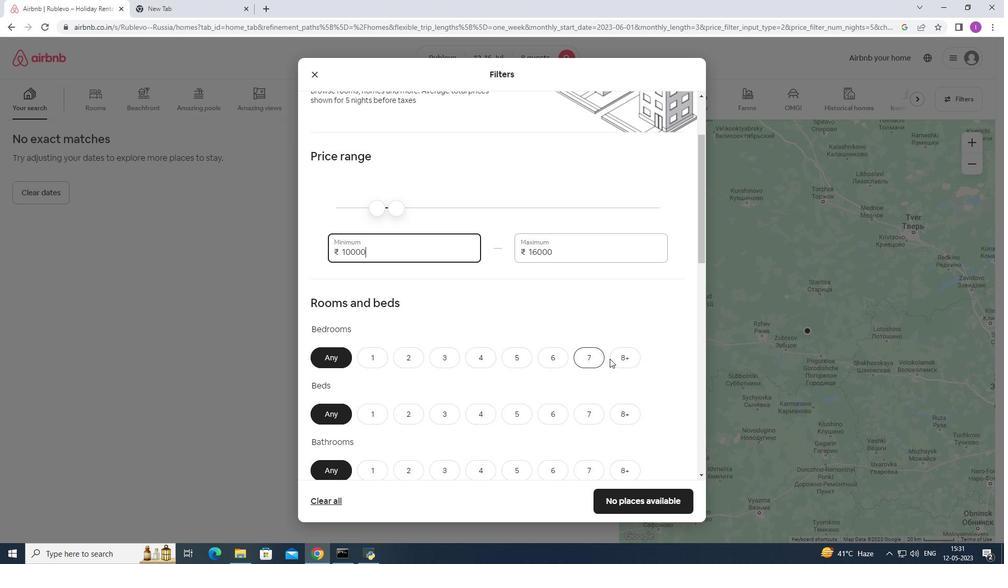 
Action: Mouse pressed left at (620, 358)
Screenshot: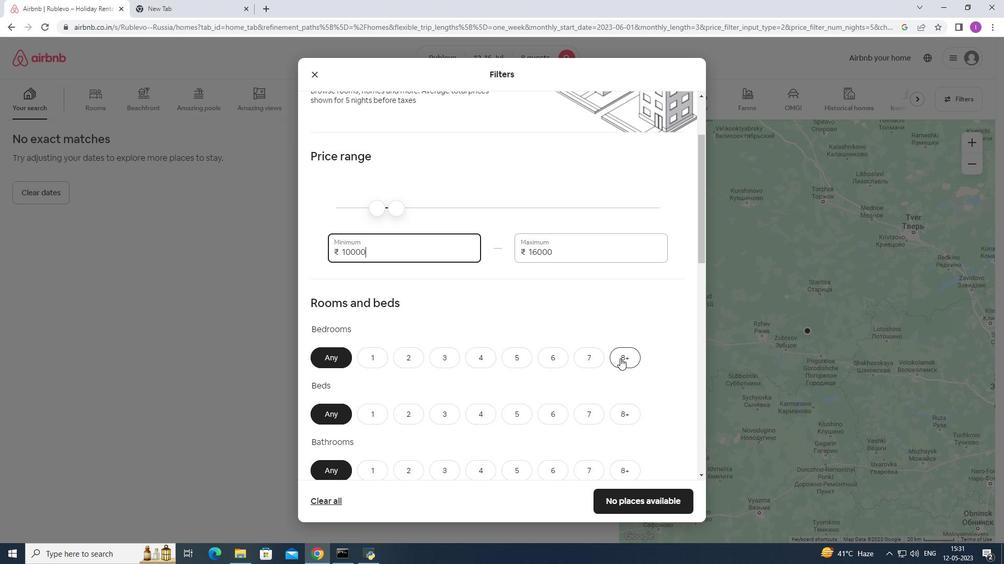 
Action: Mouse moved to (618, 413)
Screenshot: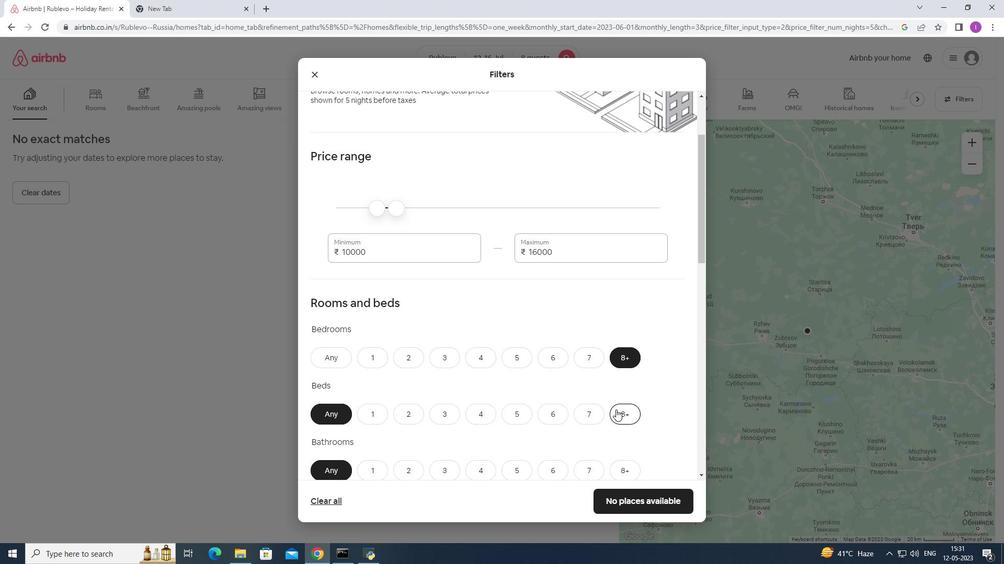 
Action: Mouse pressed left at (618, 413)
Screenshot: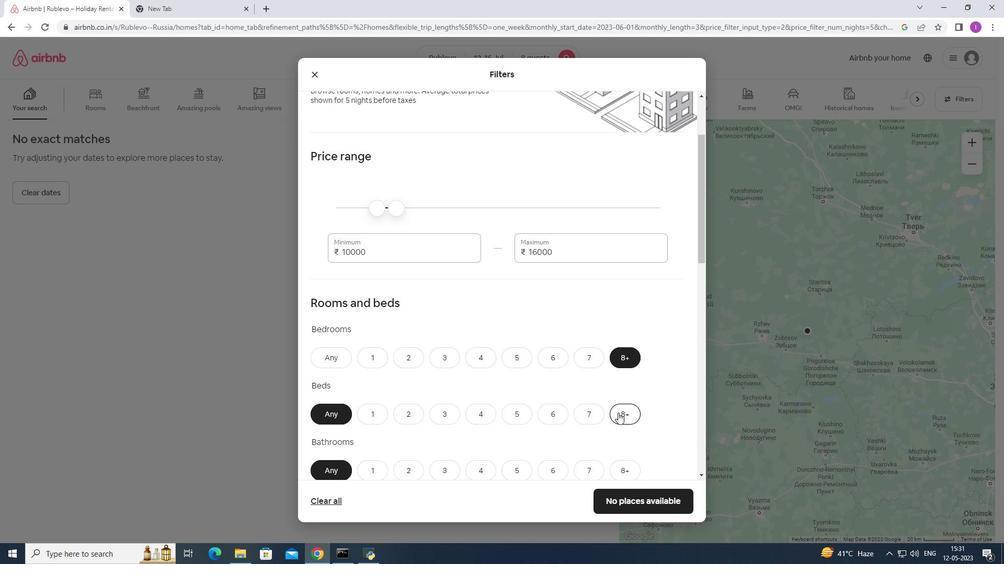 
Action: Mouse moved to (603, 429)
Screenshot: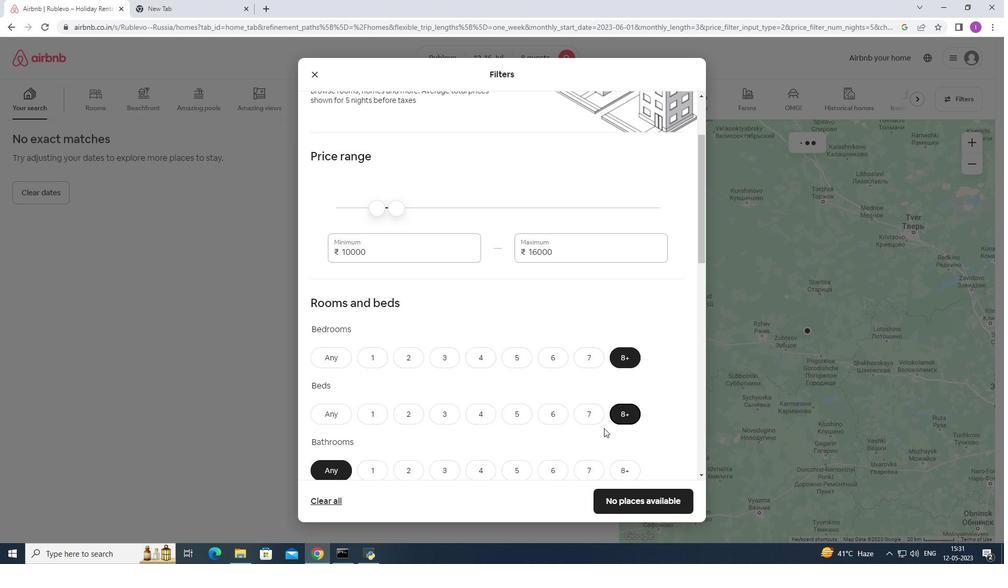 
Action: Mouse scrolled (603, 429) with delta (0, 0)
Screenshot: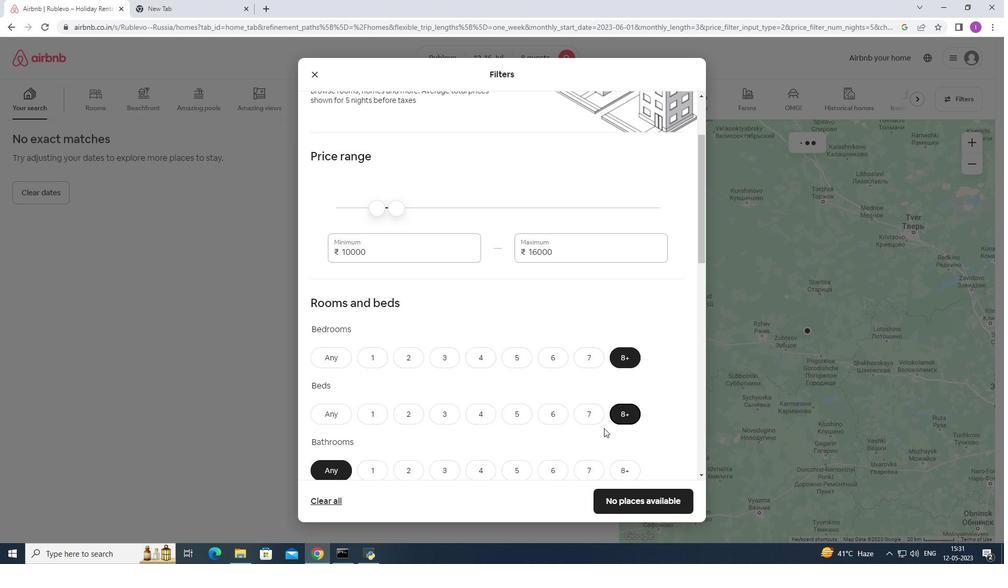 
Action: Mouse scrolled (603, 429) with delta (0, 0)
Screenshot: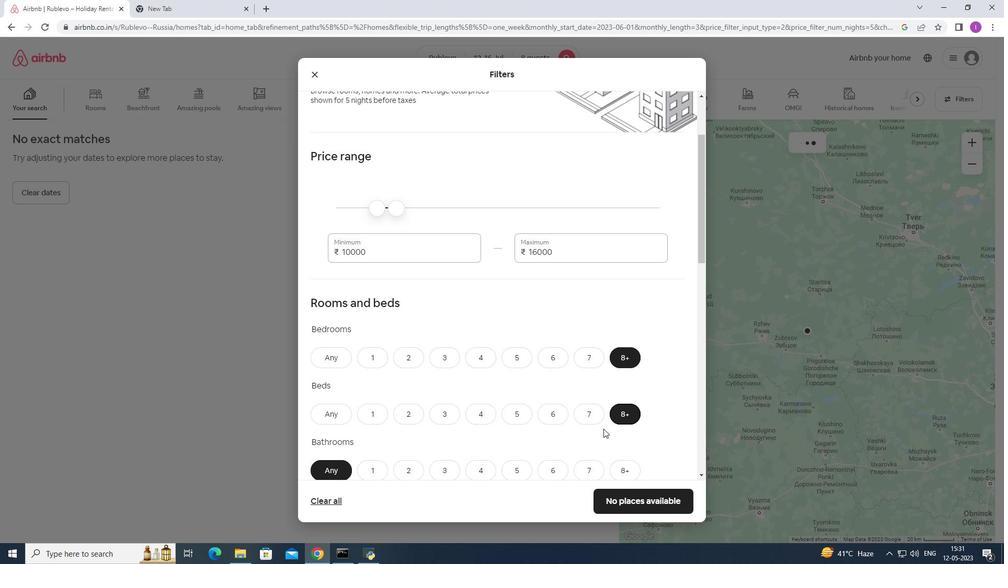
Action: Mouse moved to (617, 373)
Screenshot: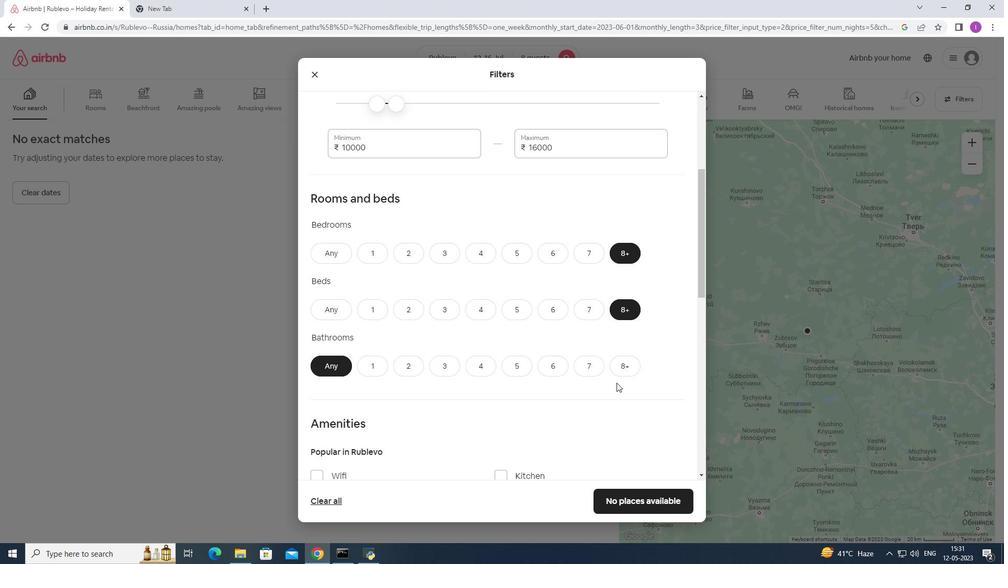 
Action: Mouse pressed left at (617, 373)
Screenshot: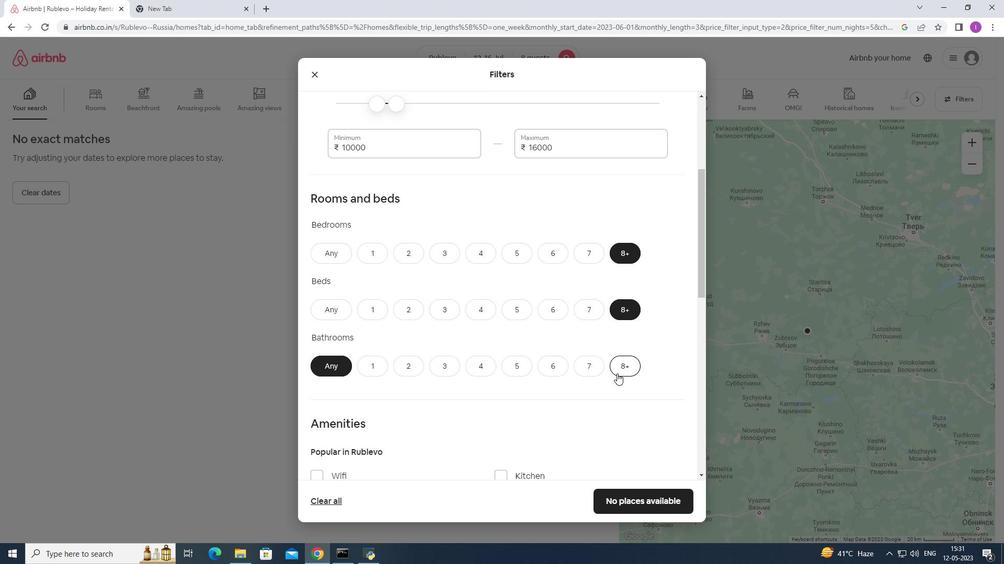 
Action: Mouse moved to (498, 404)
Screenshot: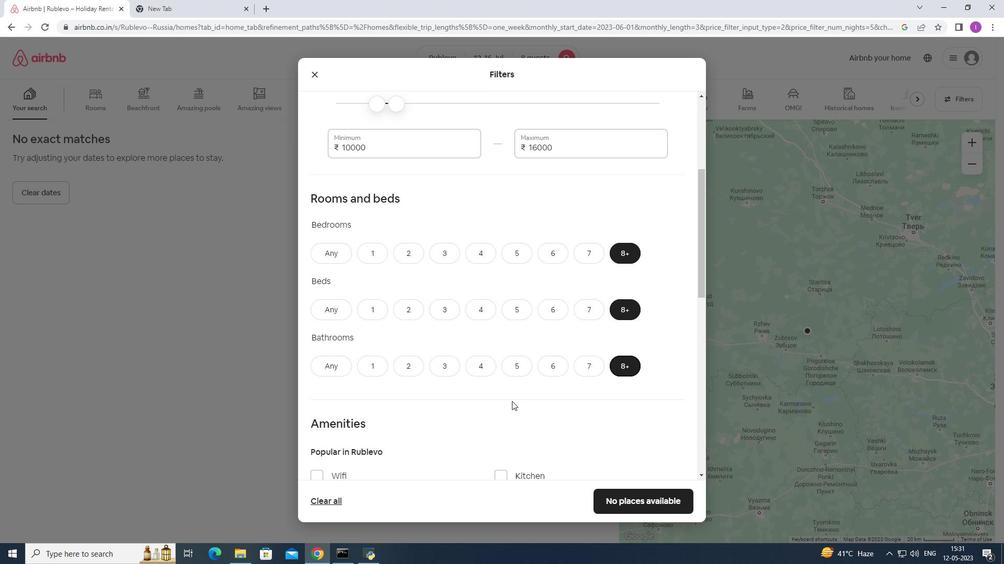 
Action: Mouse scrolled (498, 403) with delta (0, 0)
Screenshot: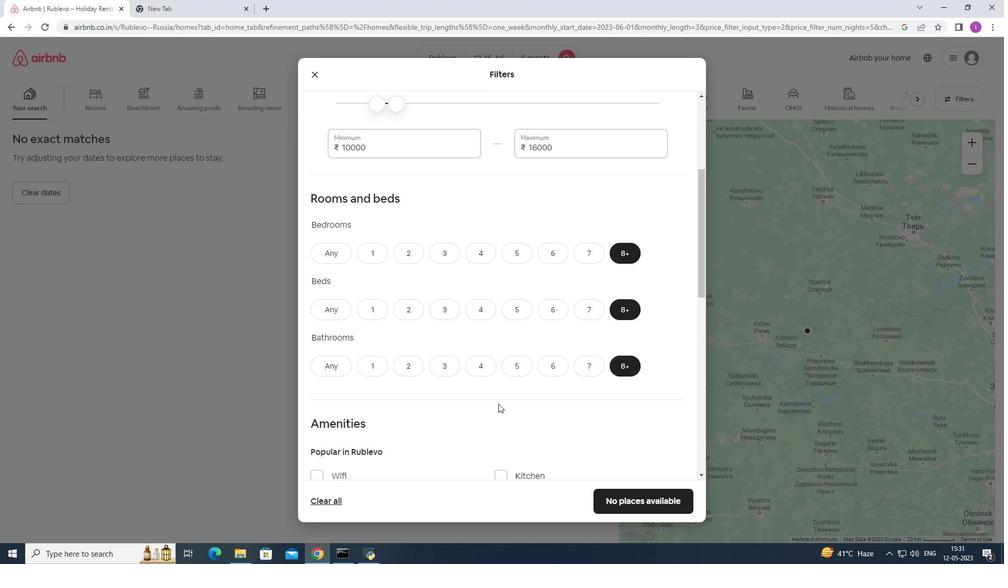 
Action: Mouse scrolled (498, 403) with delta (0, 0)
Screenshot: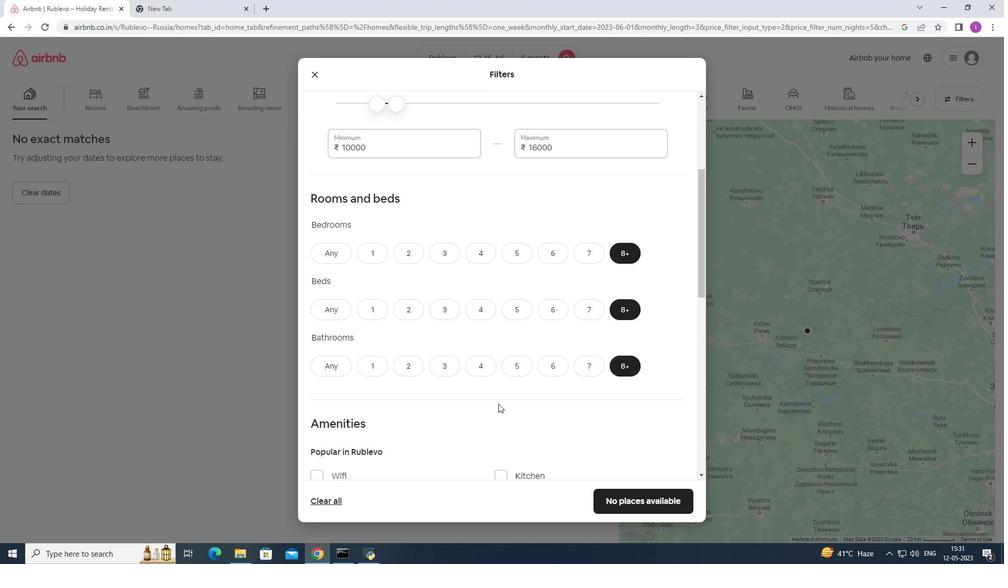 
Action: Mouse moved to (408, 413)
Screenshot: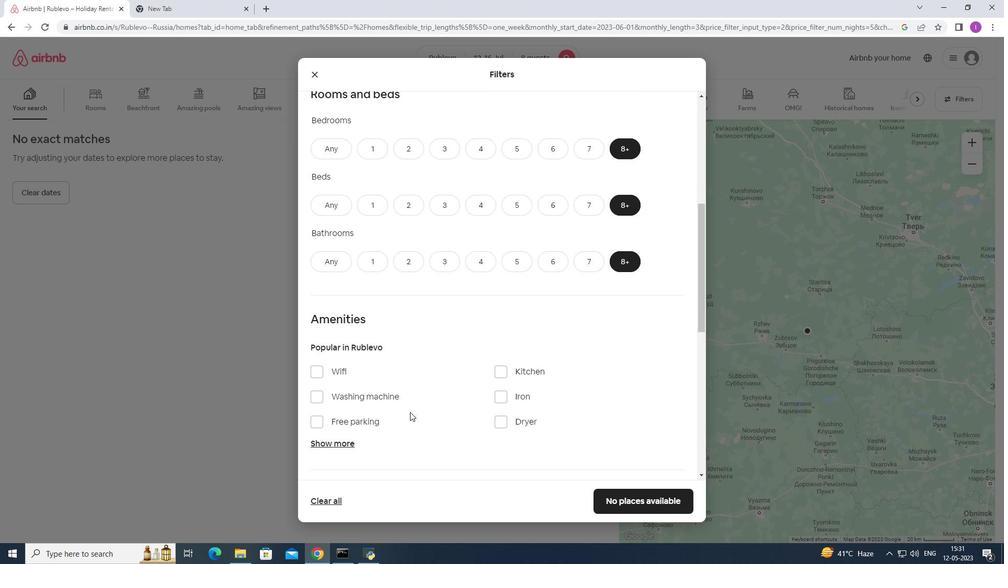 
Action: Mouse scrolled (408, 412) with delta (0, 0)
Screenshot: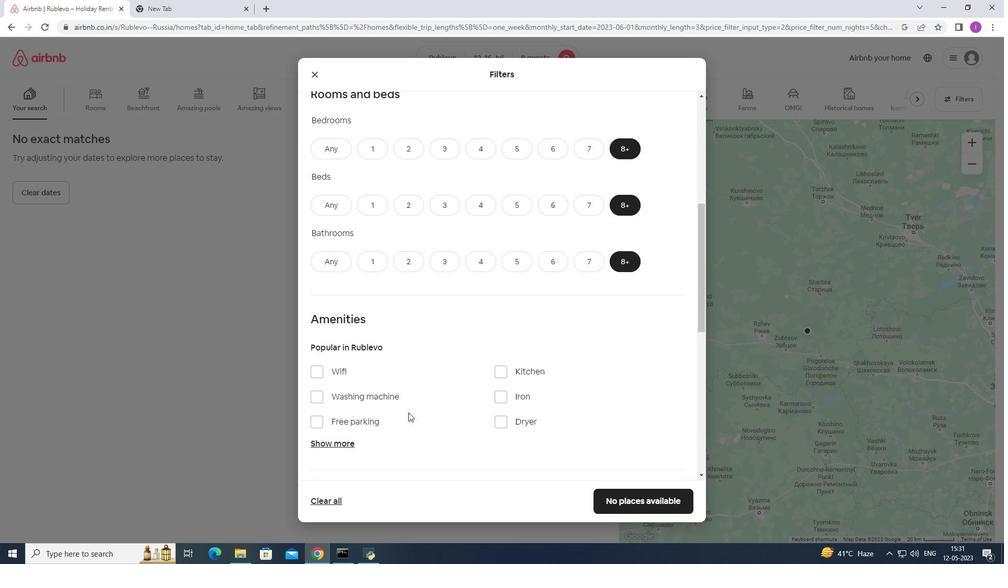 
Action: Mouse moved to (419, 404)
Screenshot: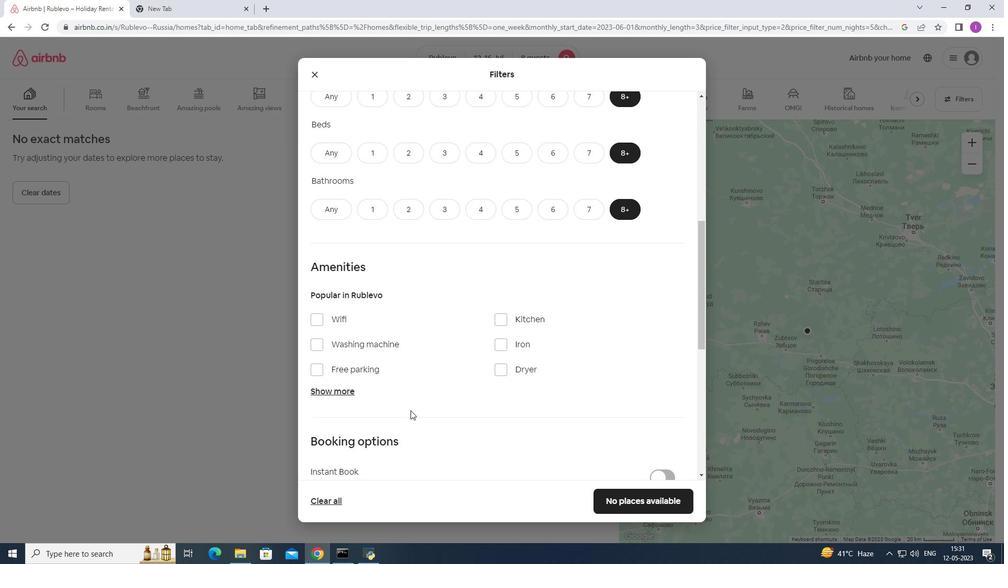 
Action: Mouse scrolled (419, 404) with delta (0, 0)
Screenshot: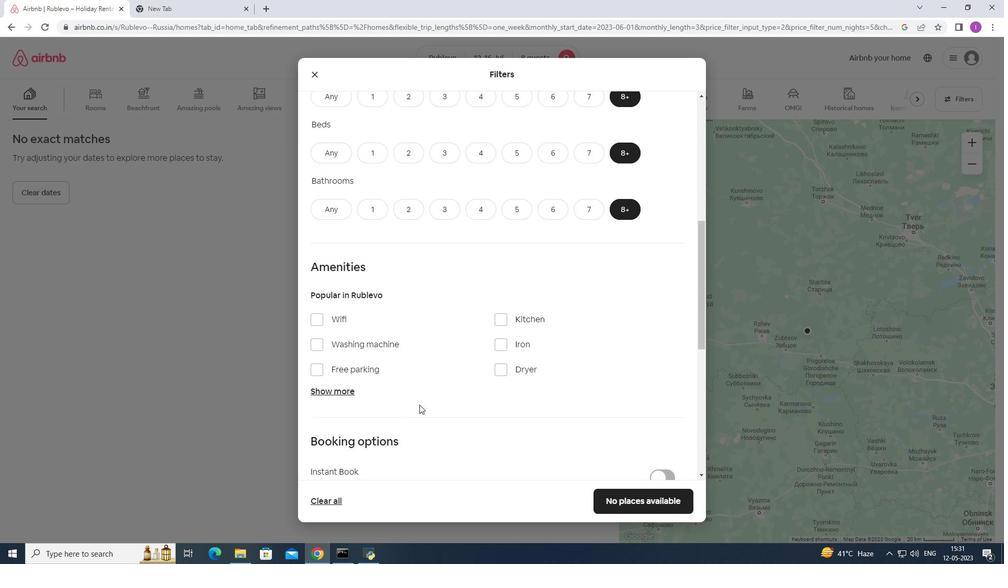 
Action: Mouse moved to (320, 268)
Screenshot: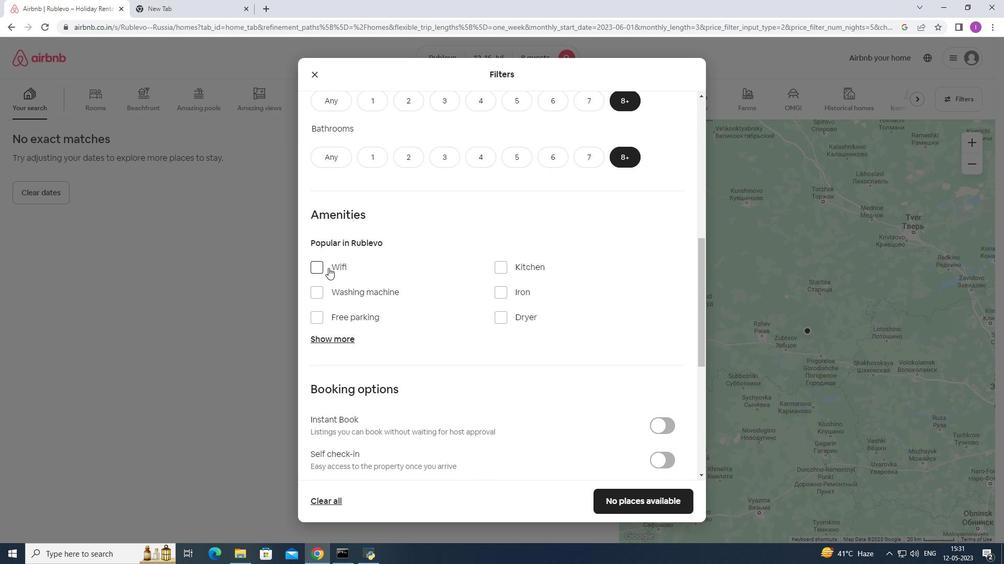
Action: Mouse pressed left at (320, 268)
Screenshot: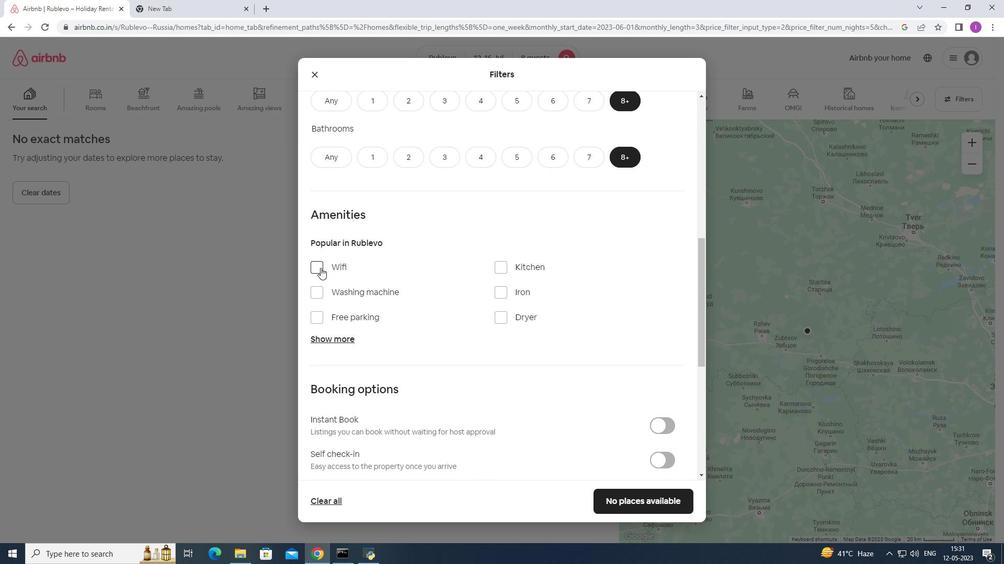 
Action: Mouse moved to (326, 290)
Screenshot: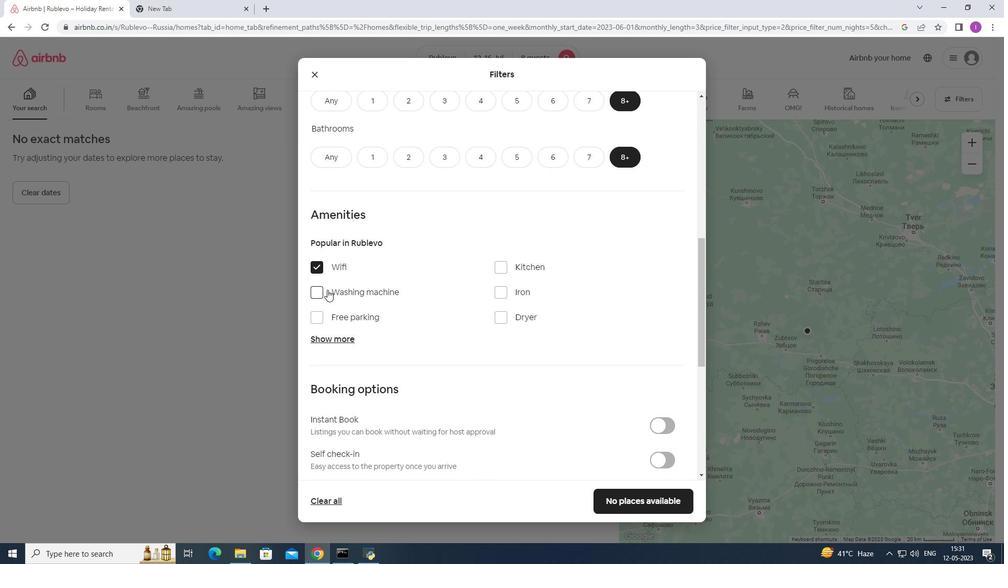 
Action: Mouse pressed left at (326, 290)
Screenshot: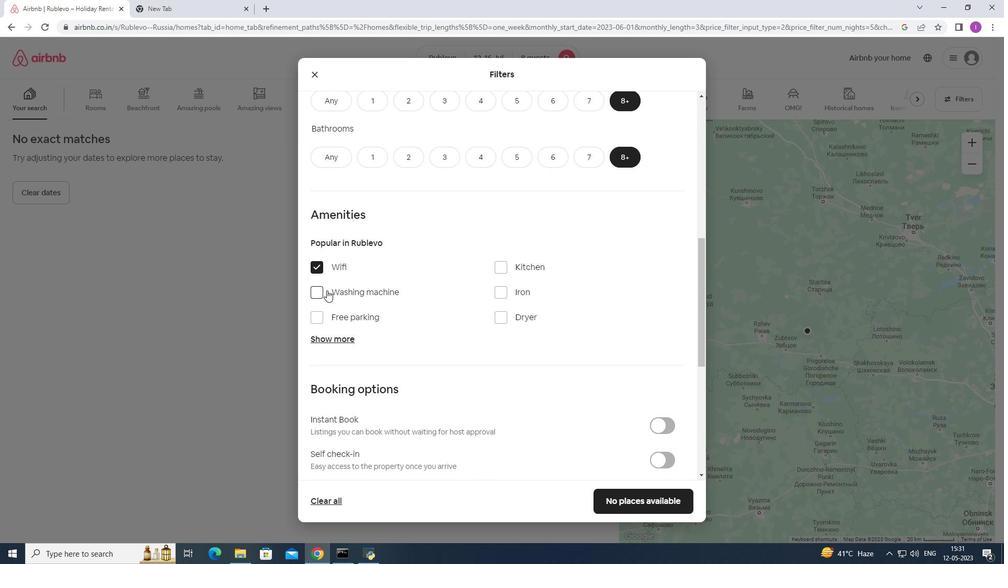 
Action: Mouse pressed left at (326, 290)
Screenshot: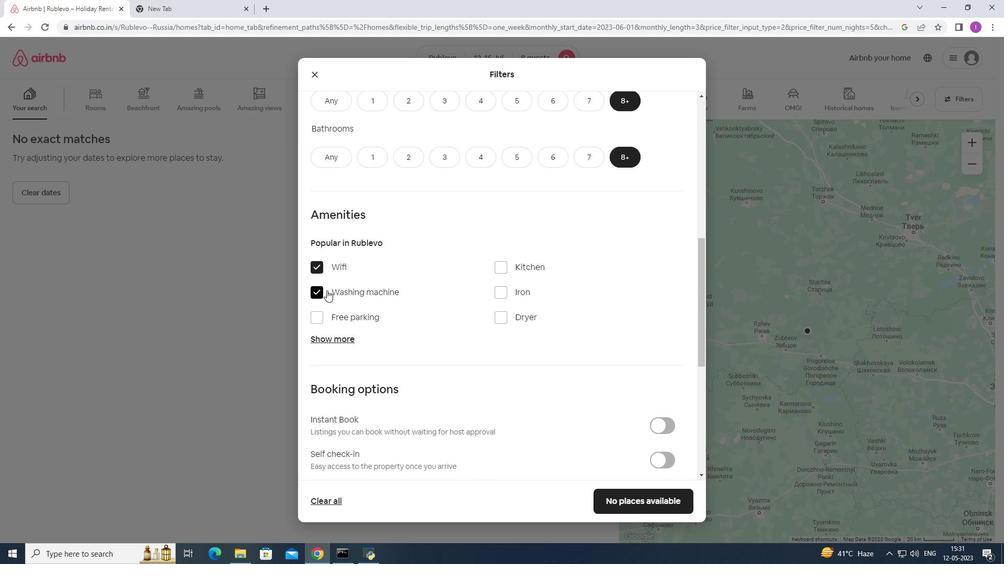 
Action: Mouse moved to (331, 313)
Screenshot: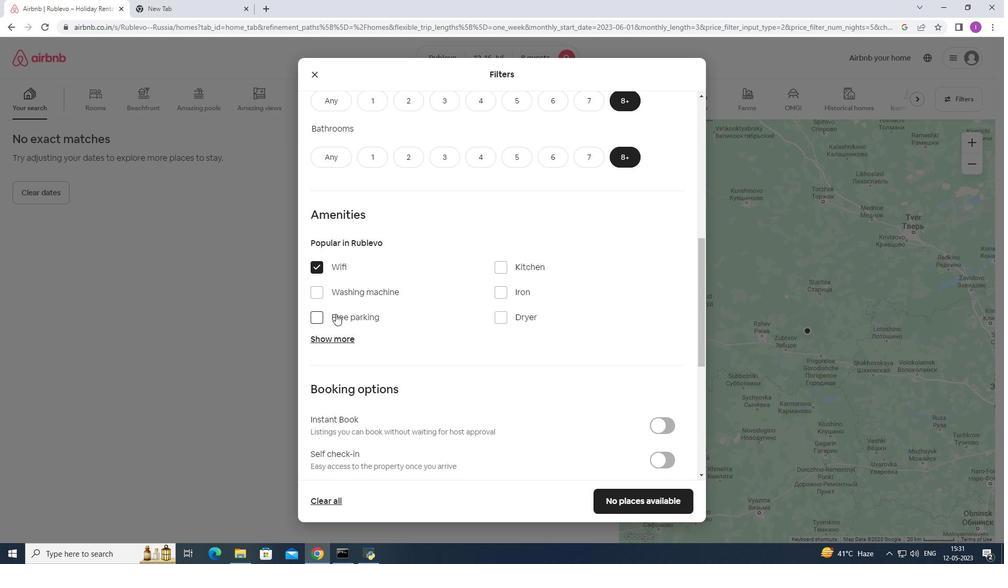 
Action: Mouse pressed left at (331, 313)
Screenshot: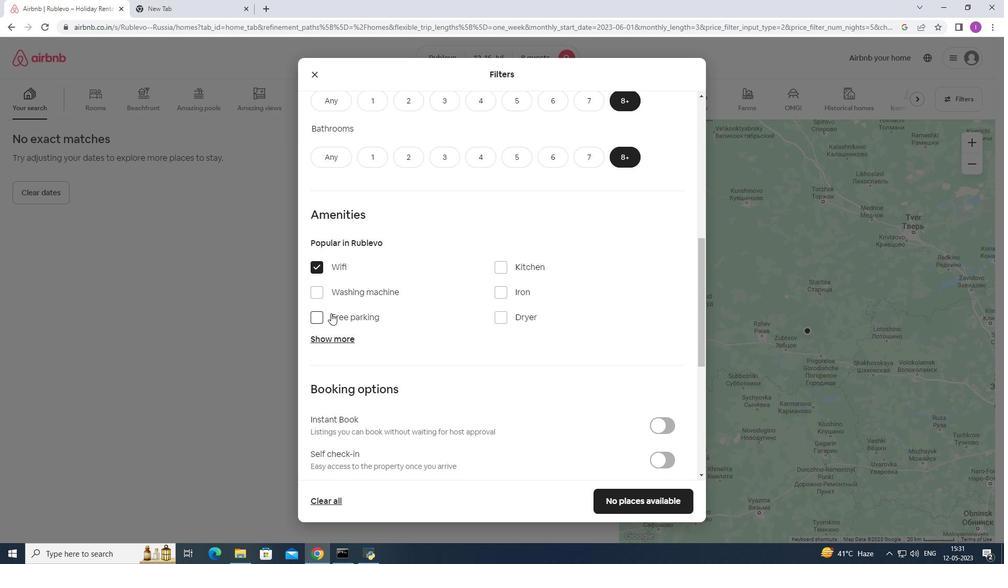 
Action: Mouse moved to (353, 336)
Screenshot: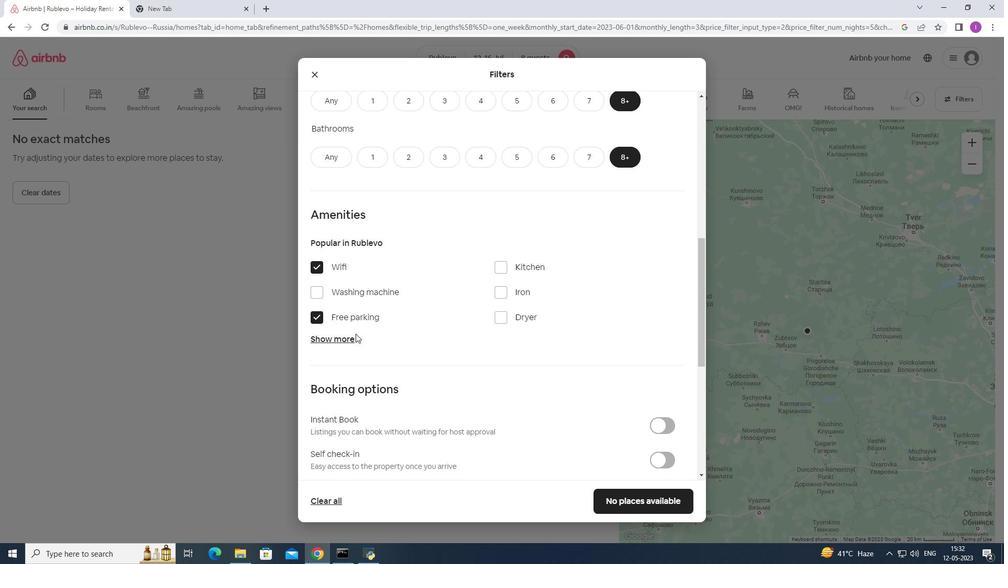 
Action: Mouse pressed left at (353, 336)
Screenshot: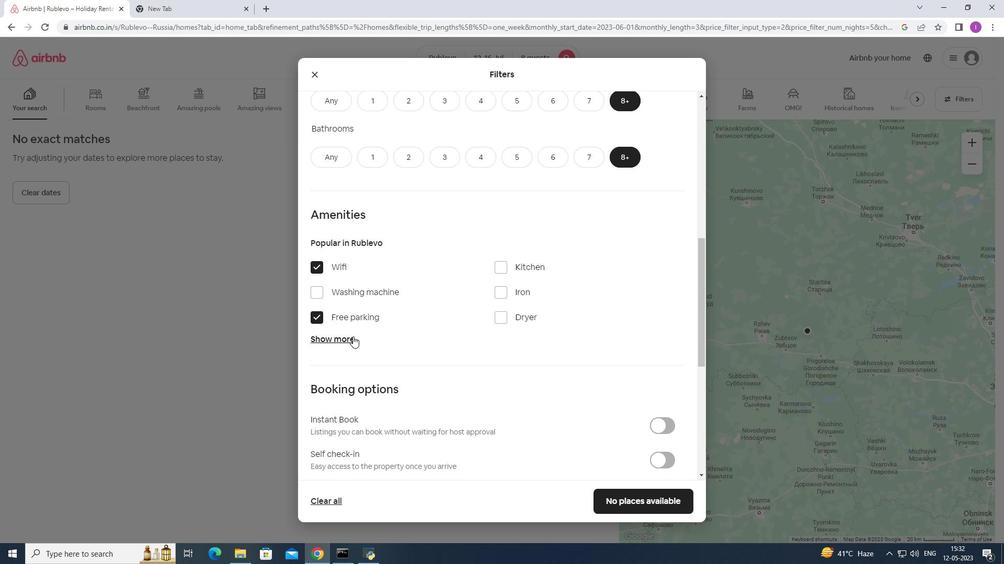 
Action: Mouse moved to (502, 400)
Screenshot: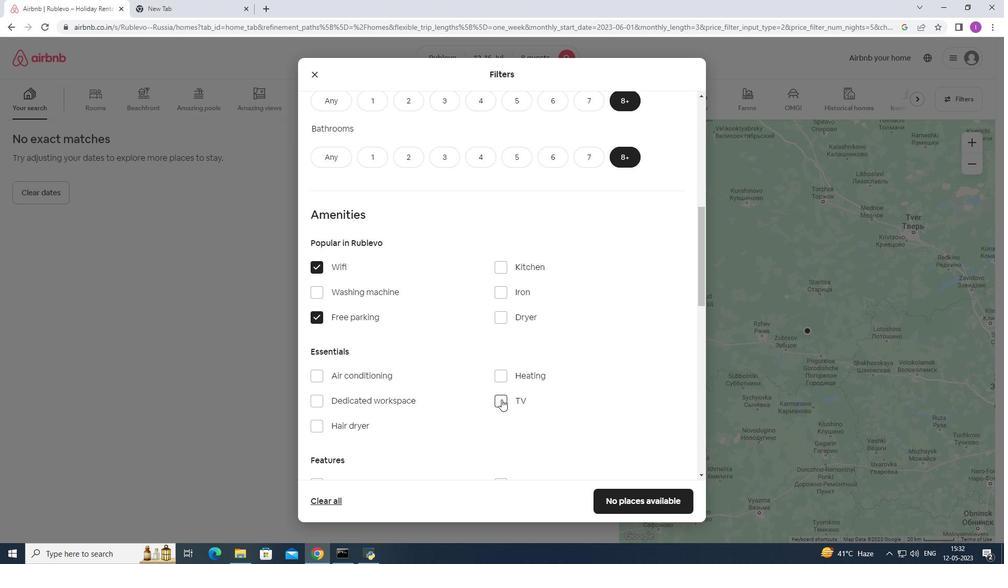 
Action: Mouse pressed left at (502, 400)
Screenshot: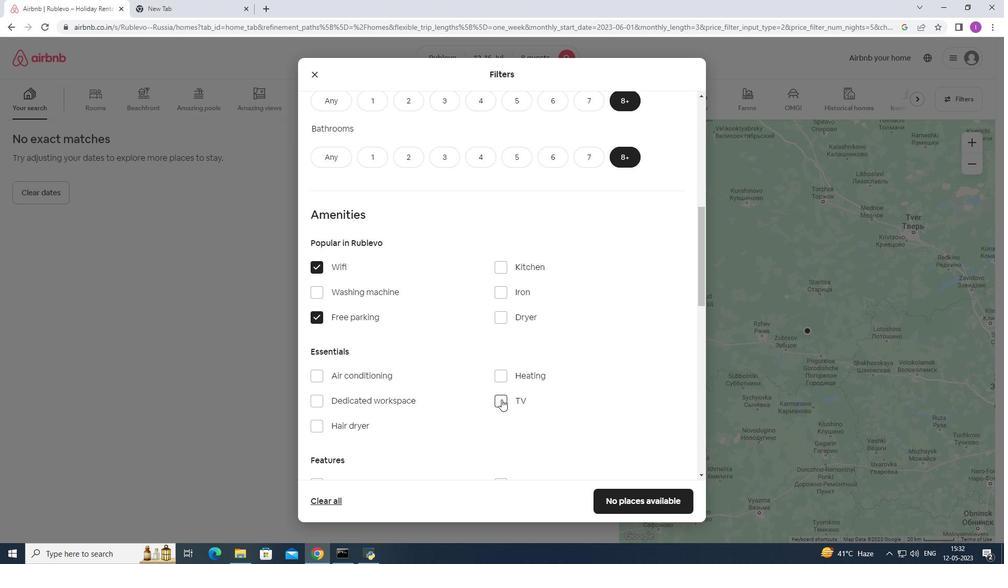 
Action: Mouse moved to (390, 386)
Screenshot: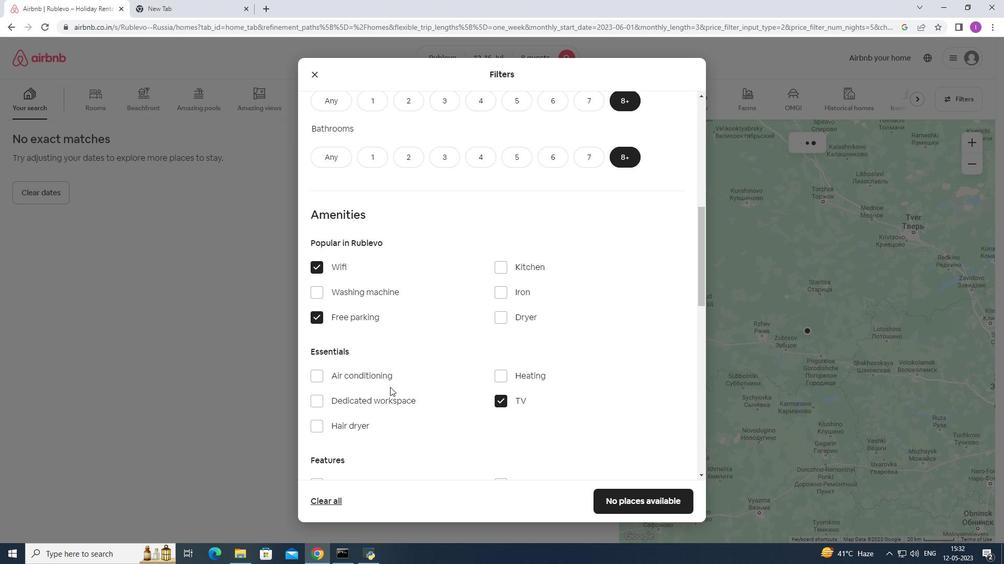 
Action: Mouse scrolled (390, 385) with delta (0, 0)
Screenshot: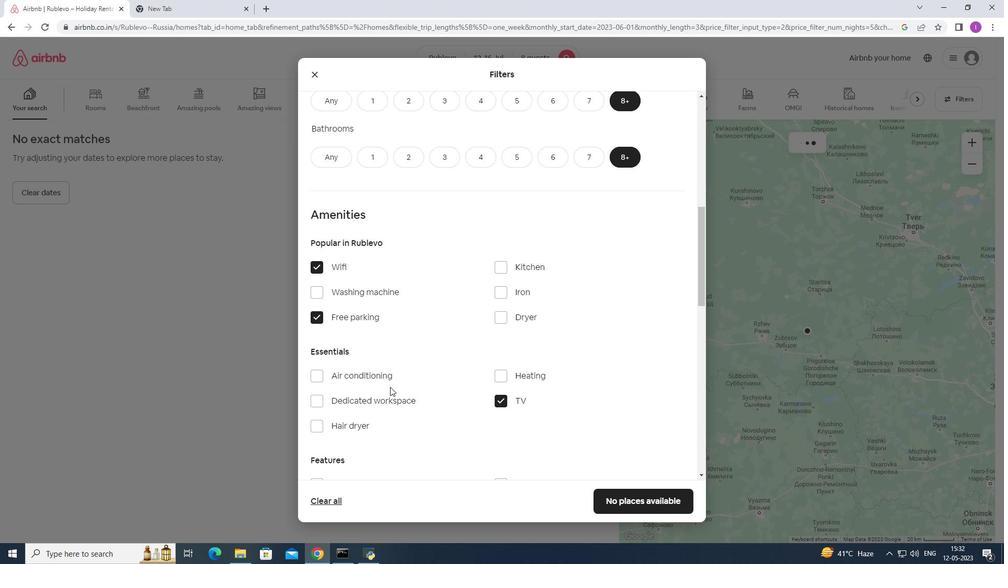 
Action: Mouse scrolled (390, 385) with delta (0, 0)
Screenshot: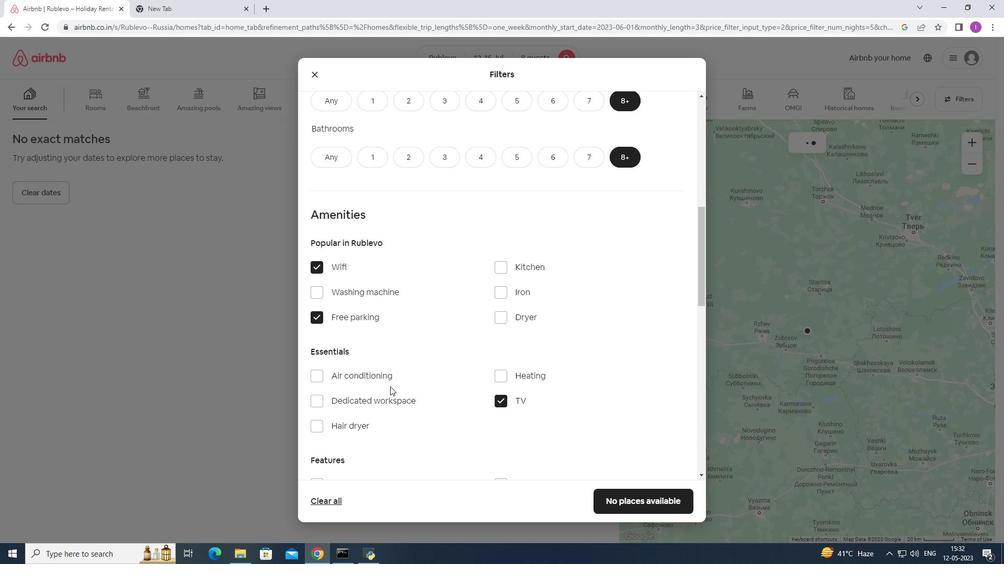 
Action: Mouse scrolled (390, 385) with delta (0, 0)
Screenshot: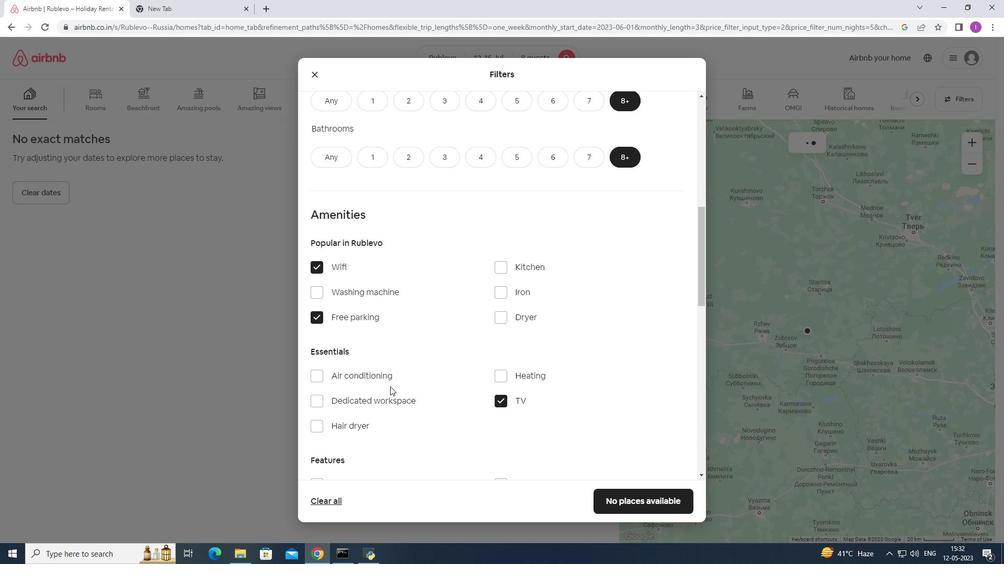 
Action: Mouse scrolled (390, 385) with delta (0, 0)
Screenshot: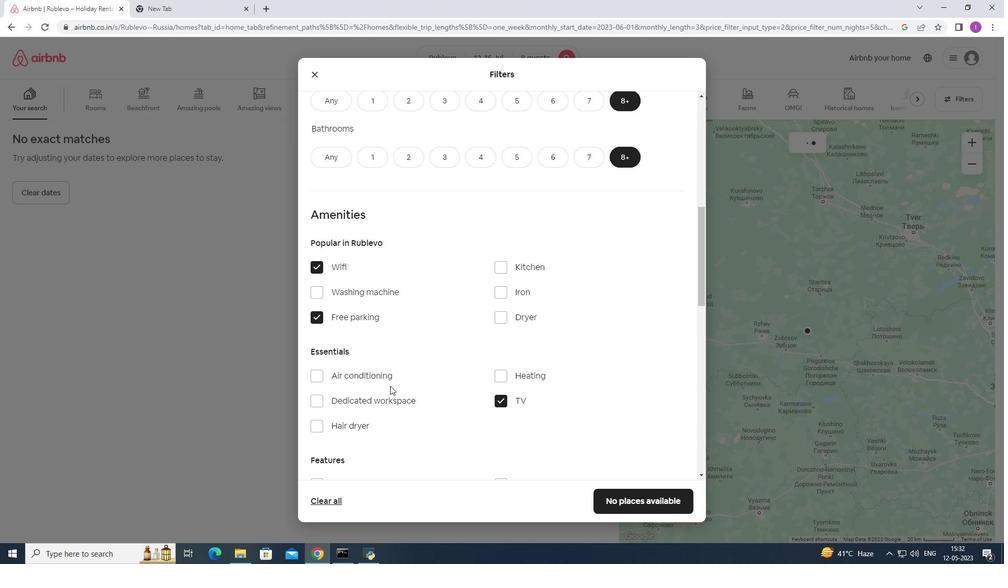 
Action: Mouse scrolled (390, 385) with delta (0, 0)
Screenshot: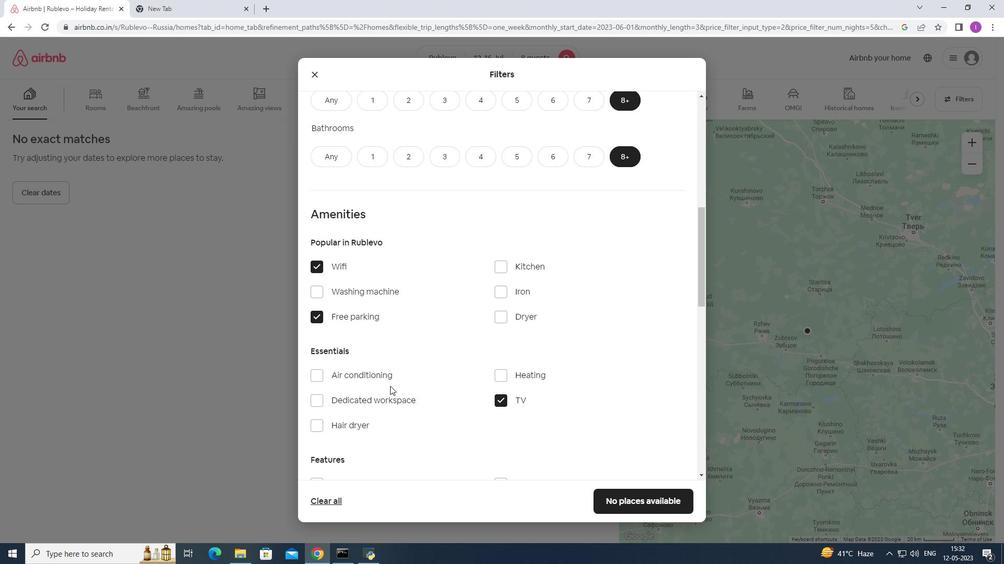
Action: Mouse moved to (318, 274)
Screenshot: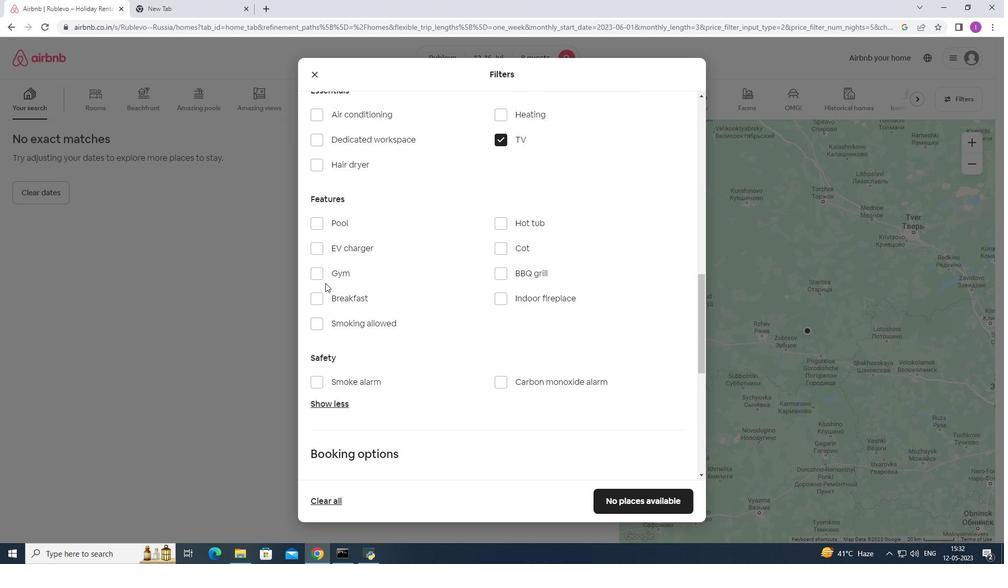 
Action: Mouse pressed left at (318, 274)
Screenshot: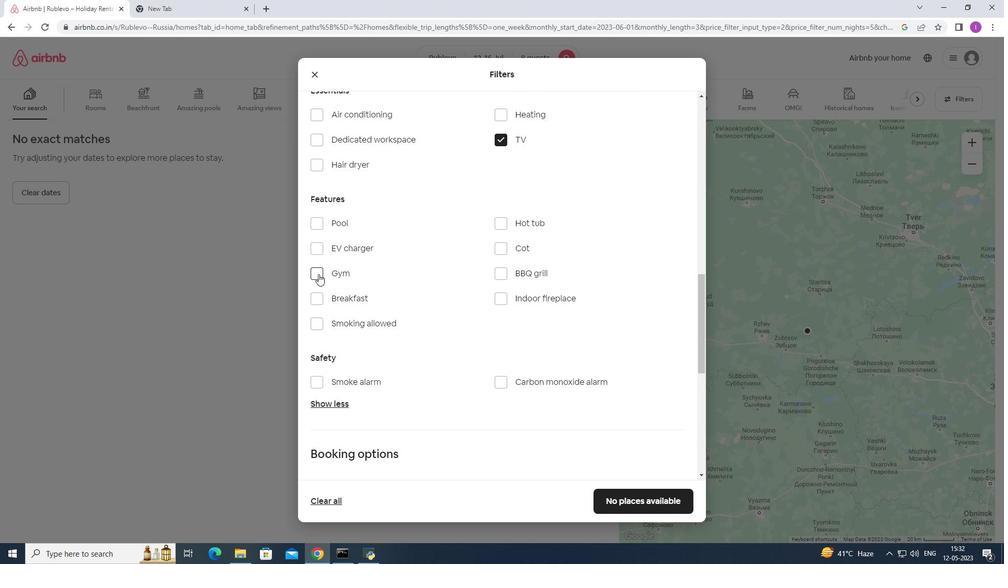 
Action: Mouse moved to (323, 298)
Screenshot: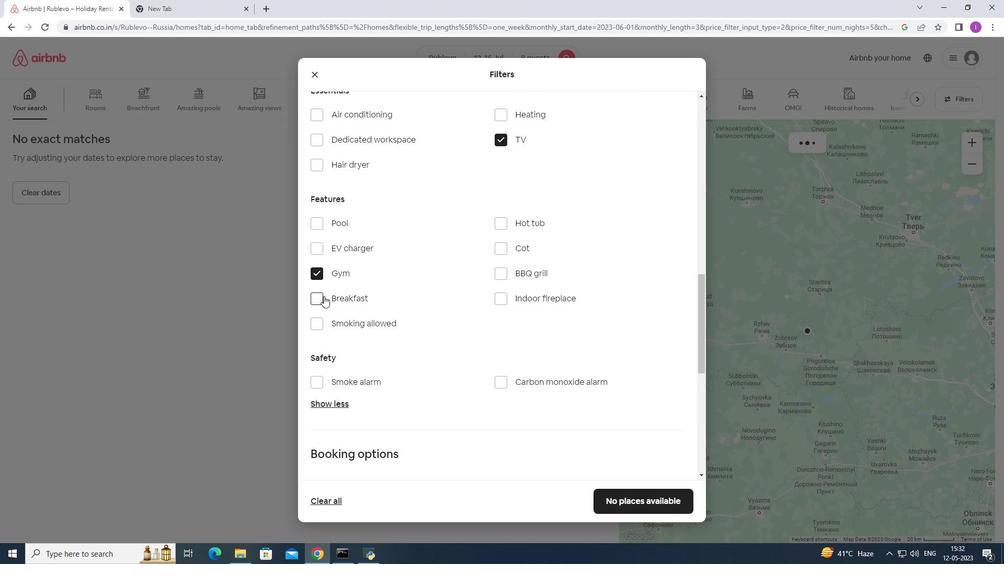 
Action: Mouse pressed left at (323, 298)
Screenshot: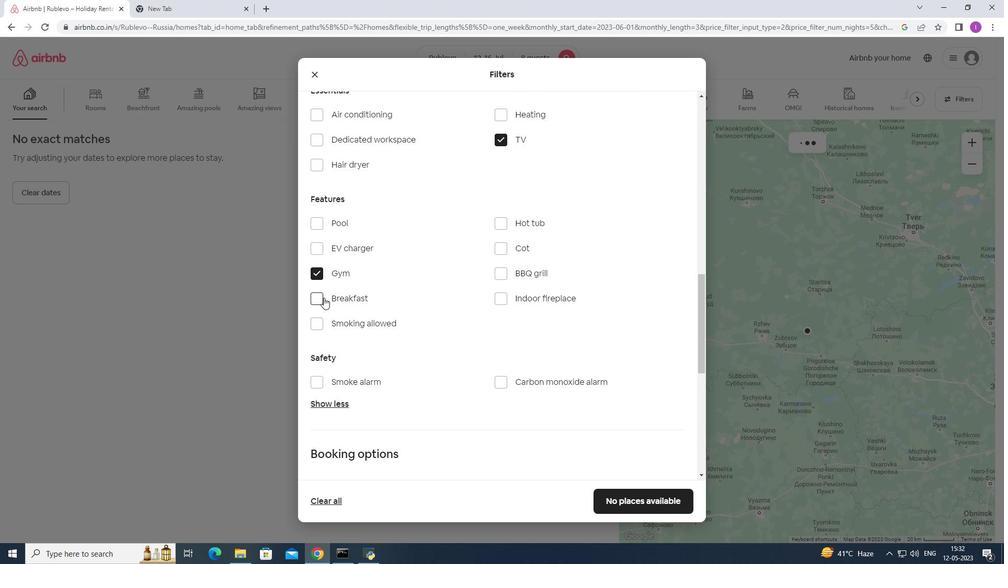 
Action: Mouse moved to (520, 382)
Screenshot: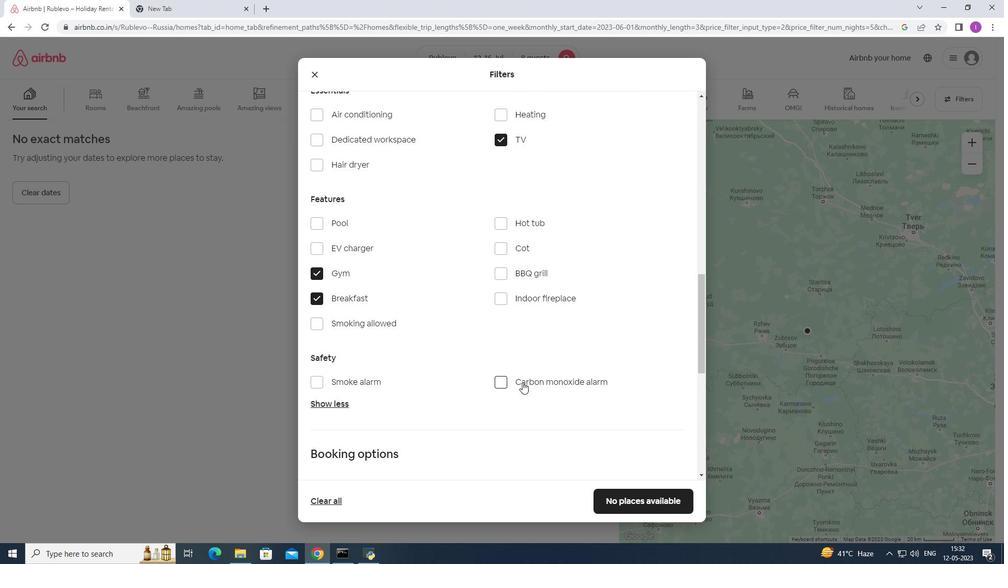 
Action: Mouse scrolled (520, 382) with delta (0, 0)
Screenshot: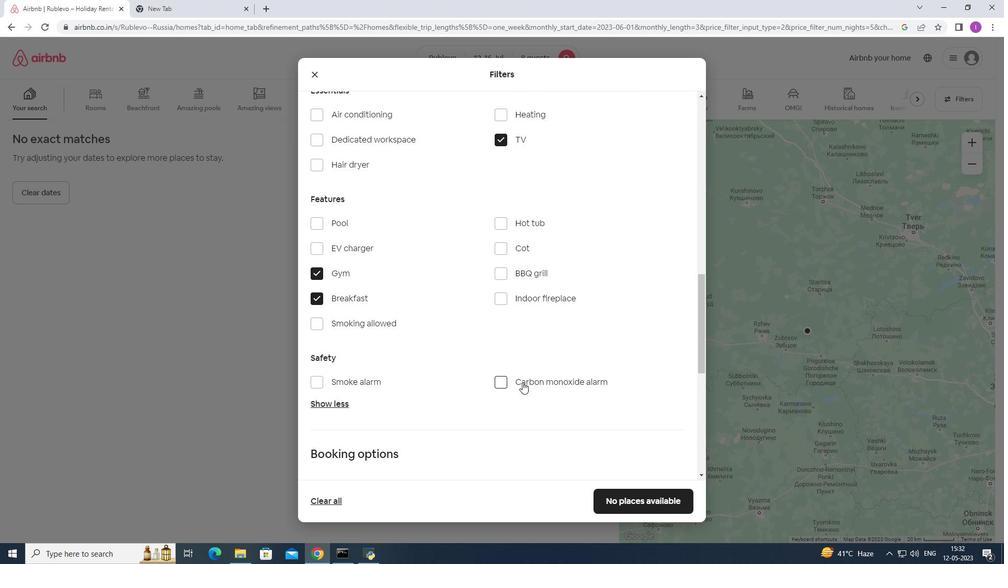 
Action: Mouse moved to (519, 383)
Screenshot: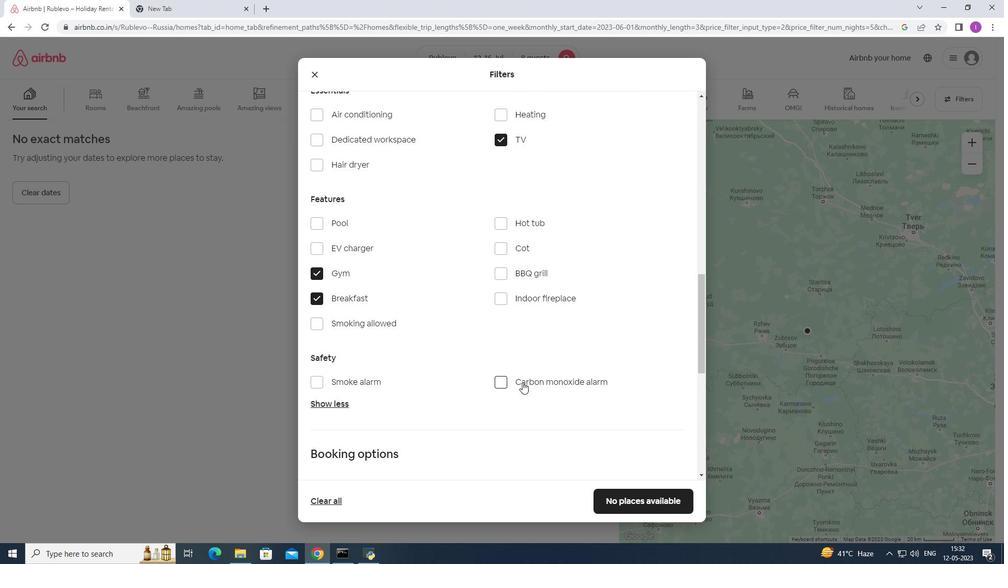 
Action: Mouse scrolled (519, 382) with delta (0, 0)
Screenshot: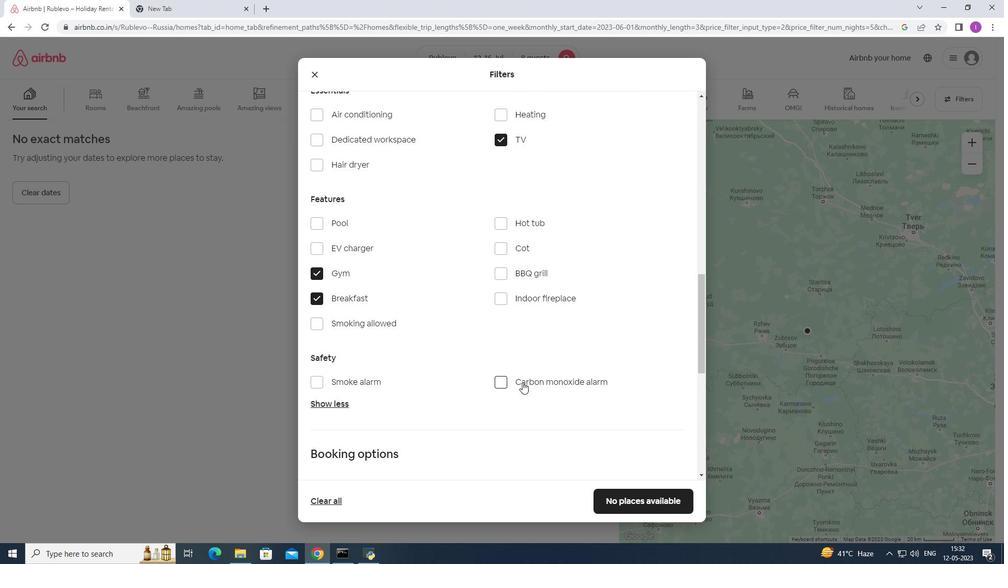 
Action: Mouse scrolled (519, 382) with delta (0, 0)
Screenshot: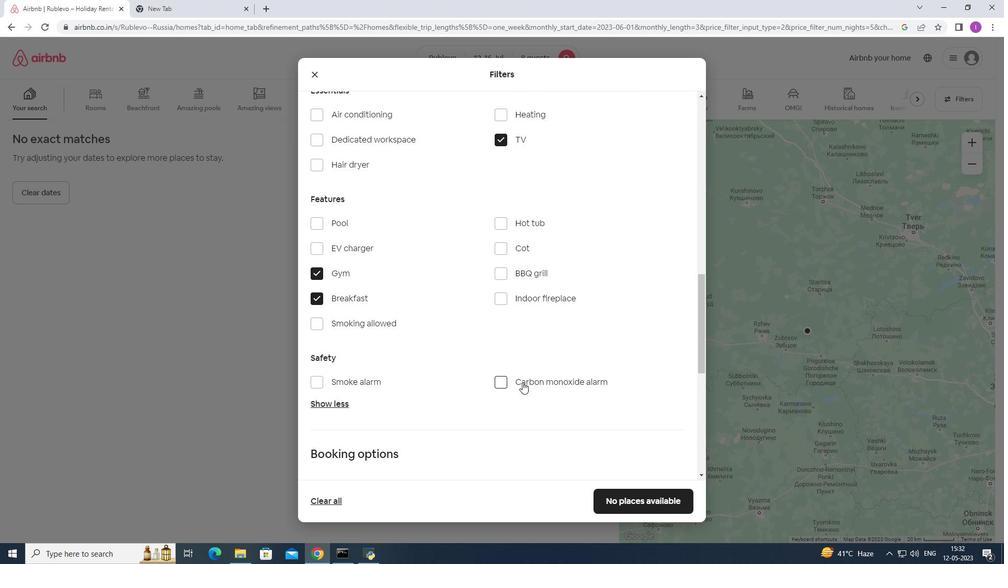 
Action: Mouse scrolled (519, 382) with delta (0, 0)
Screenshot: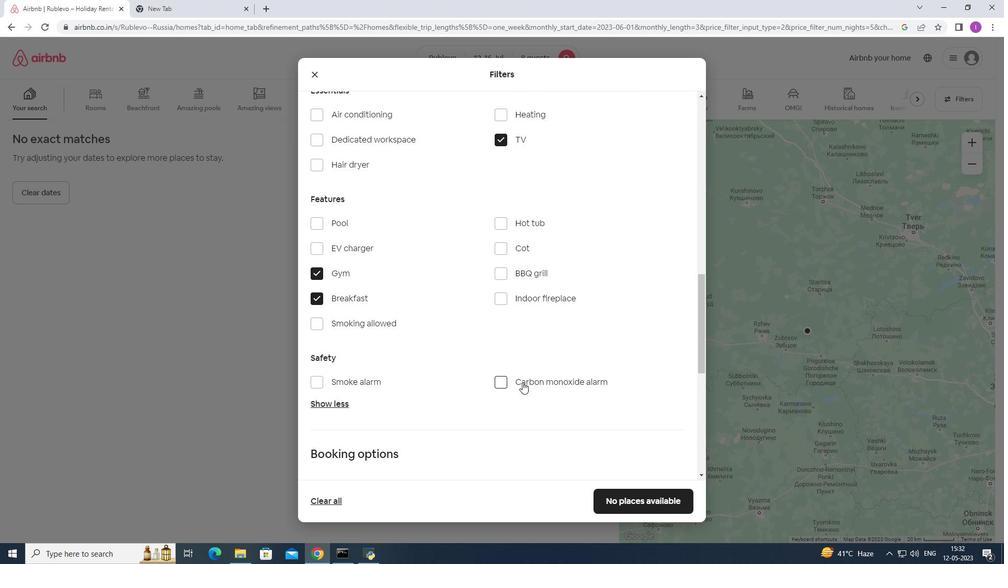 
Action: Mouse moved to (663, 313)
Screenshot: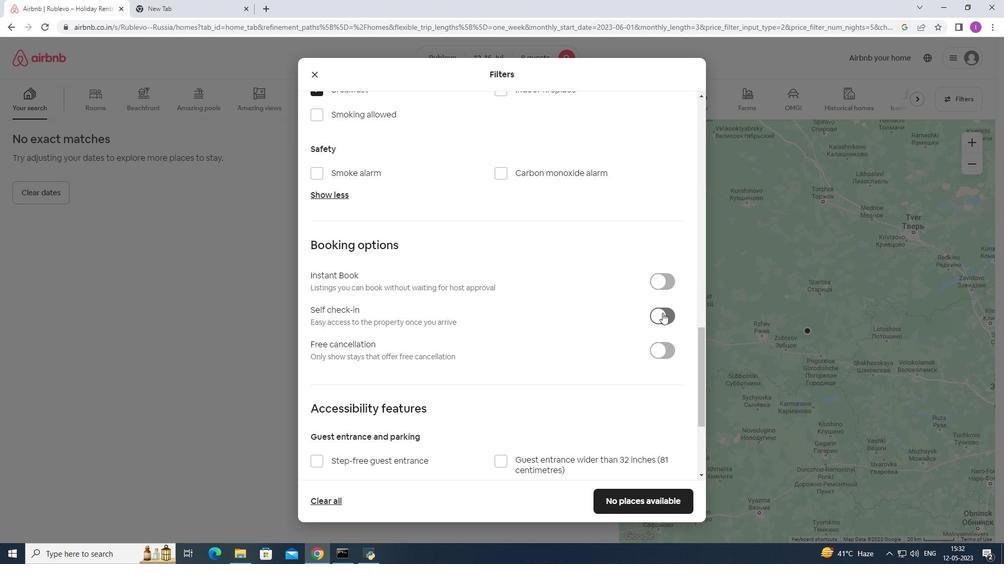 
Action: Mouse pressed left at (663, 313)
Screenshot: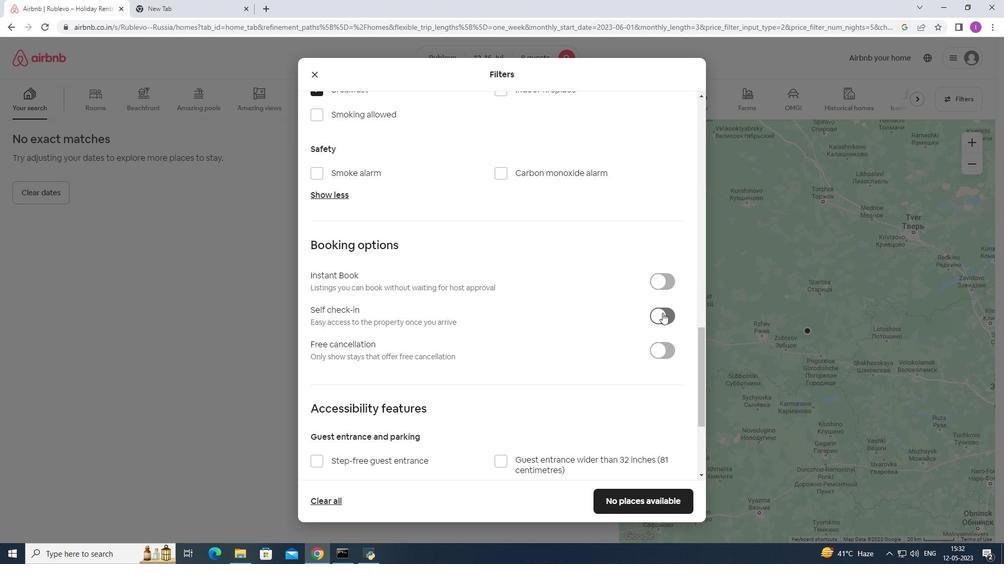 
Action: Mouse moved to (507, 378)
Screenshot: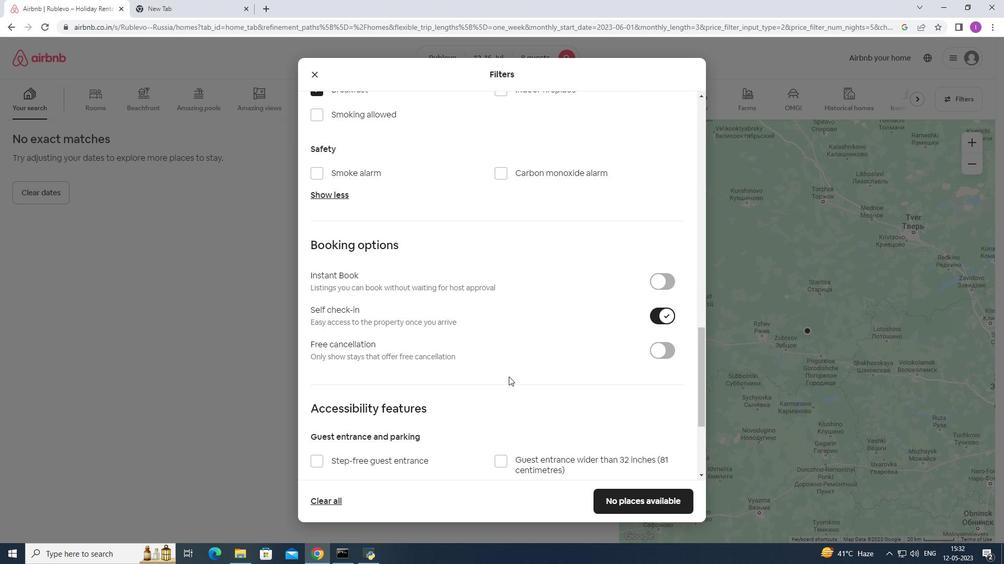 
Action: Mouse scrolled (507, 377) with delta (0, 0)
Screenshot: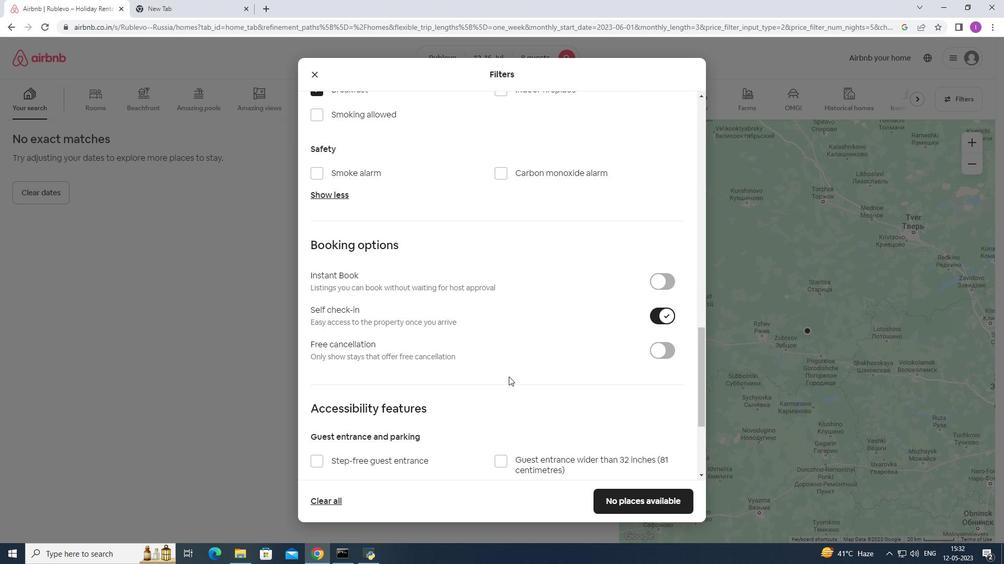 
Action: Mouse scrolled (507, 377) with delta (0, 0)
Screenshot: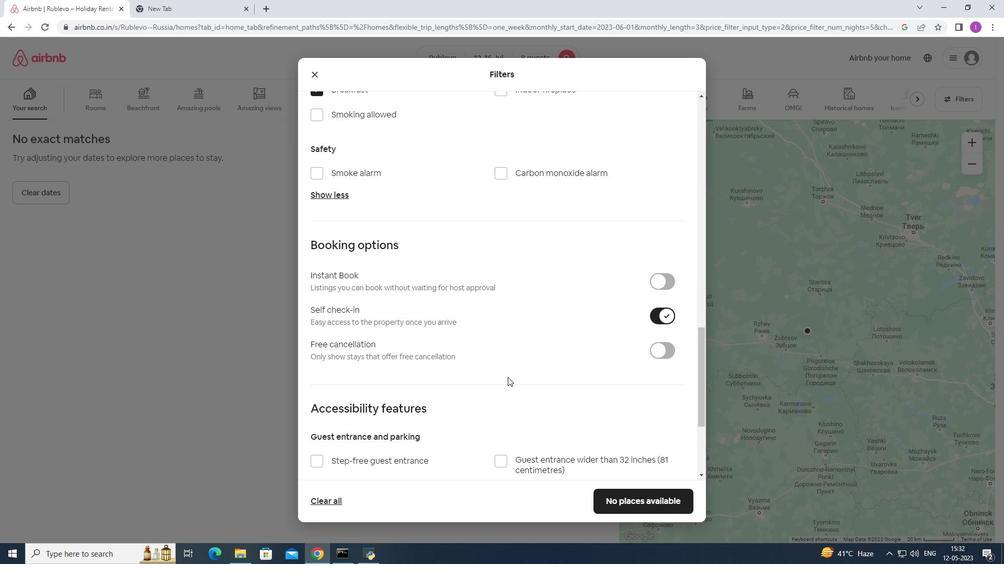 
Action: Mouse scrolled (507, 377) with delta (0, 0)
Screenshot: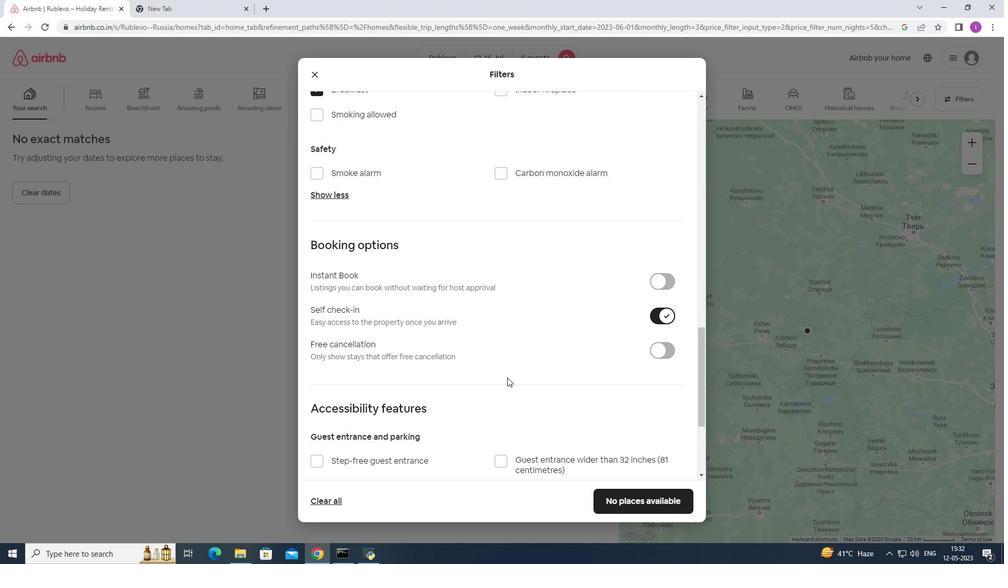 
Action: Mouse moved to (507, 363)
Screenshot: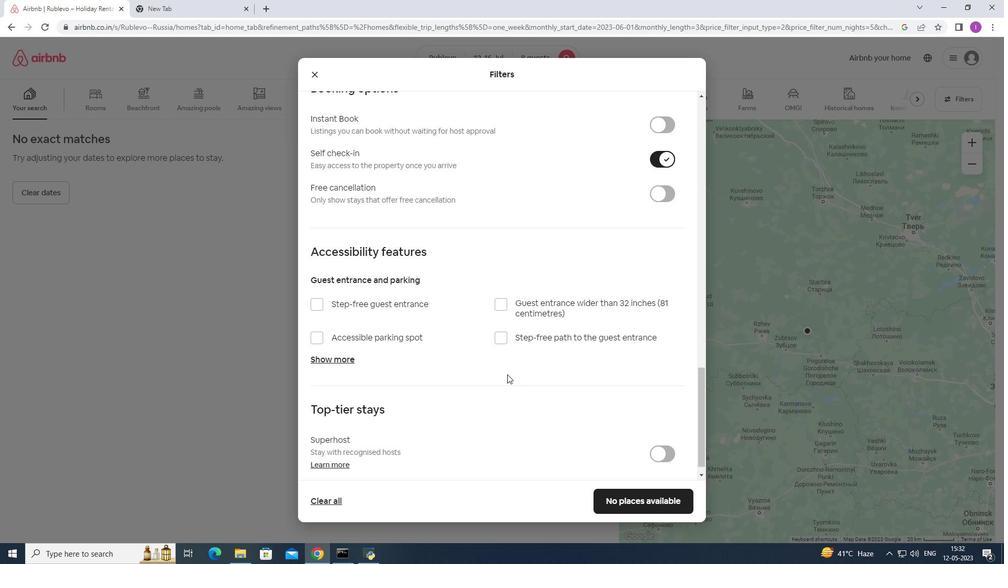 
Action: Mouse scrolled (507, 363) with delta (0, 0)
Screenshot: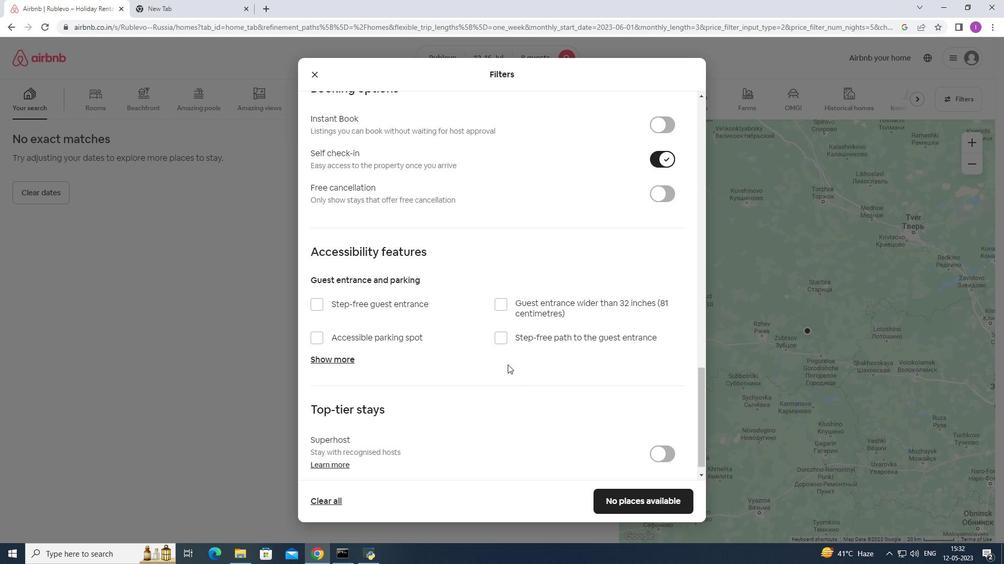 
Action: Mouse scrolled (507, 363) with delta (0, 0)
Screenshot: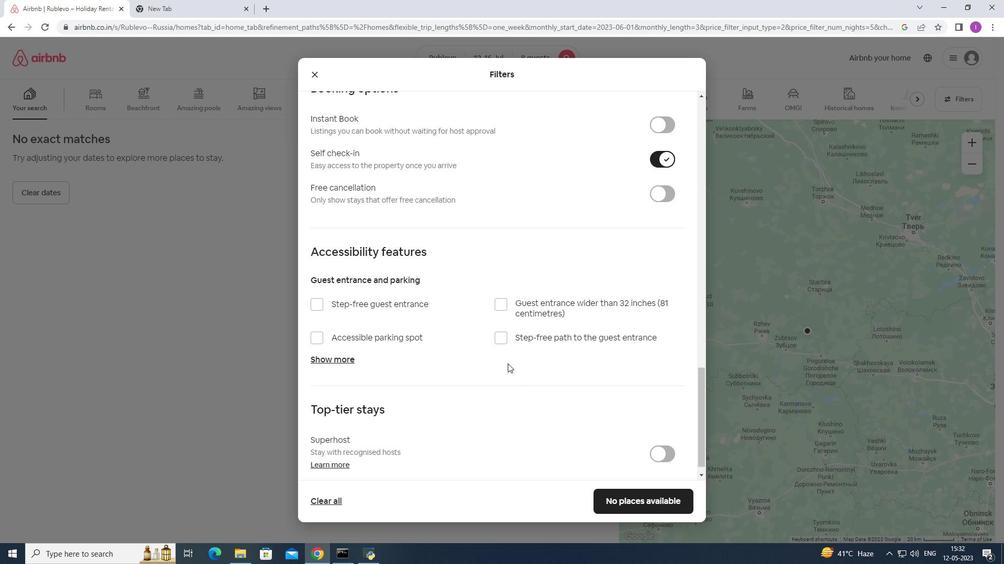 
Action: Mouse scrolled (507, 363) with delta (0, 0)
Screenshot: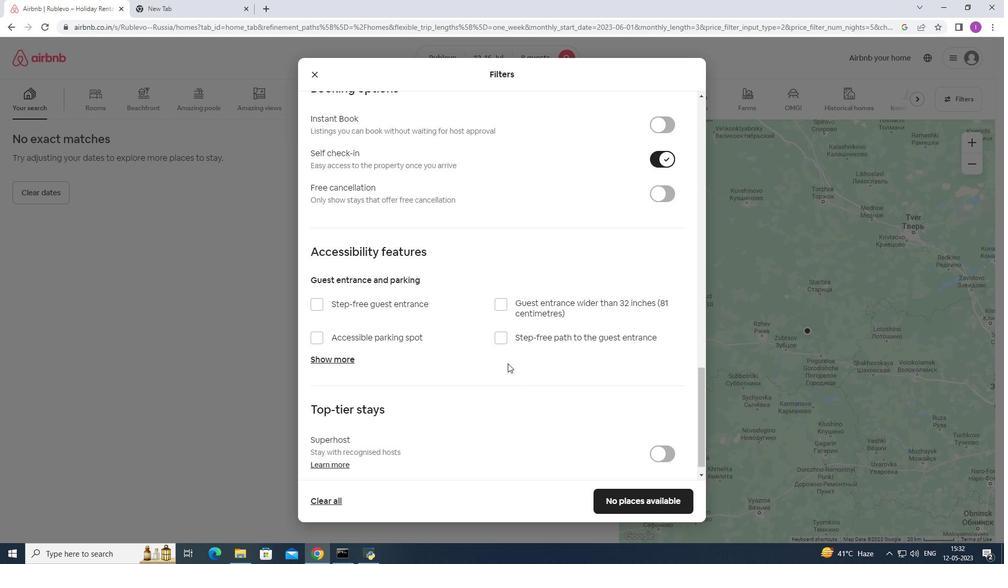
Action: Mouse scrolled (507, 363) with delta (0, 0)
Screenshot: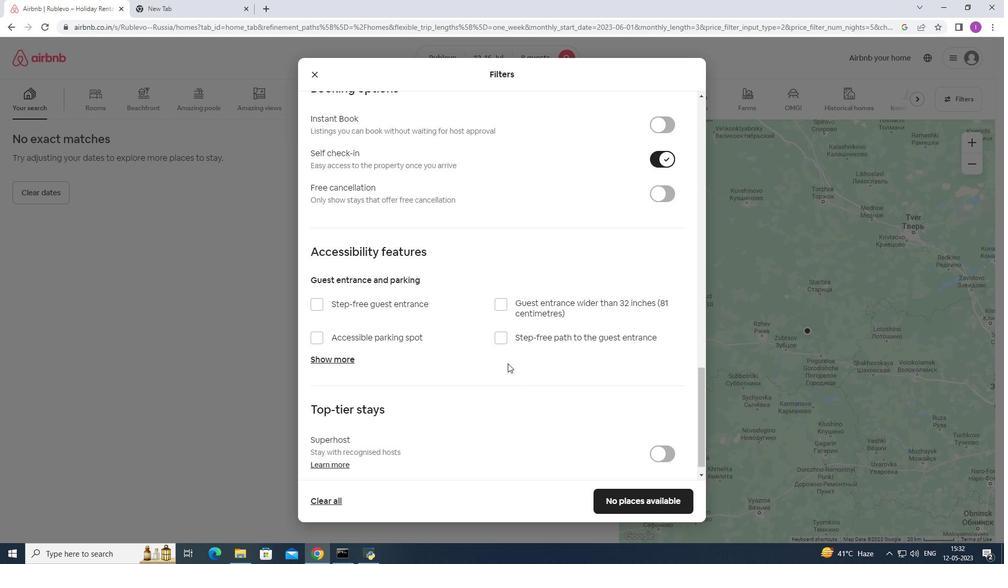 
Action: Mouse moved to (640, 496)
Screenshot: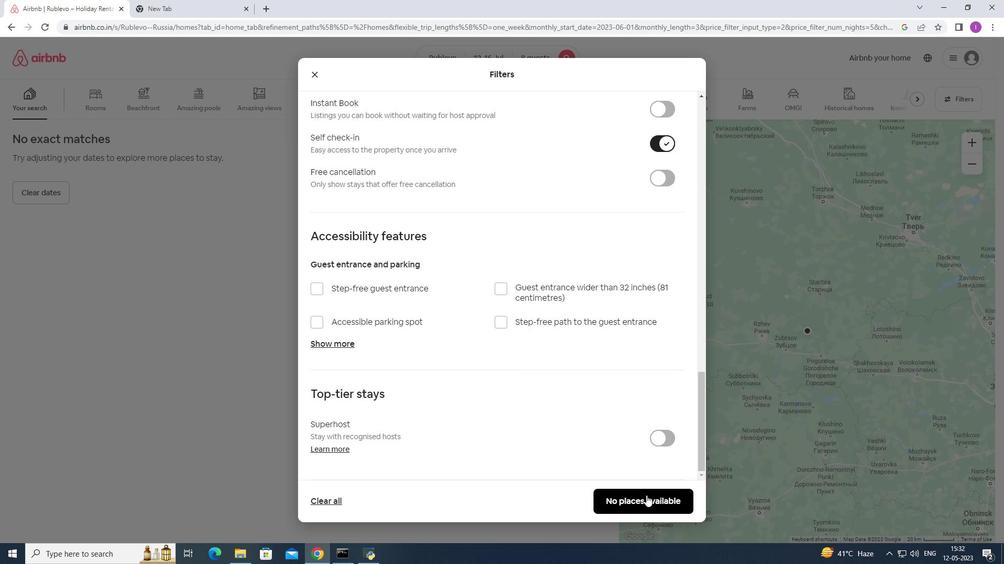 
Action: Mouse pressed left at (640, 496)
Screenshot: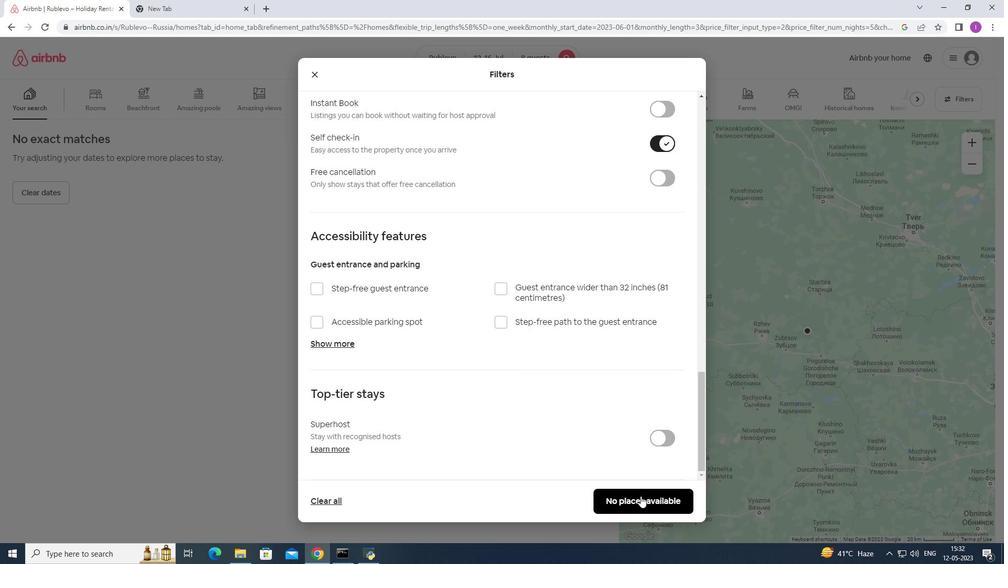 
Action: Mouse moved to (629, 462)
Screenshot: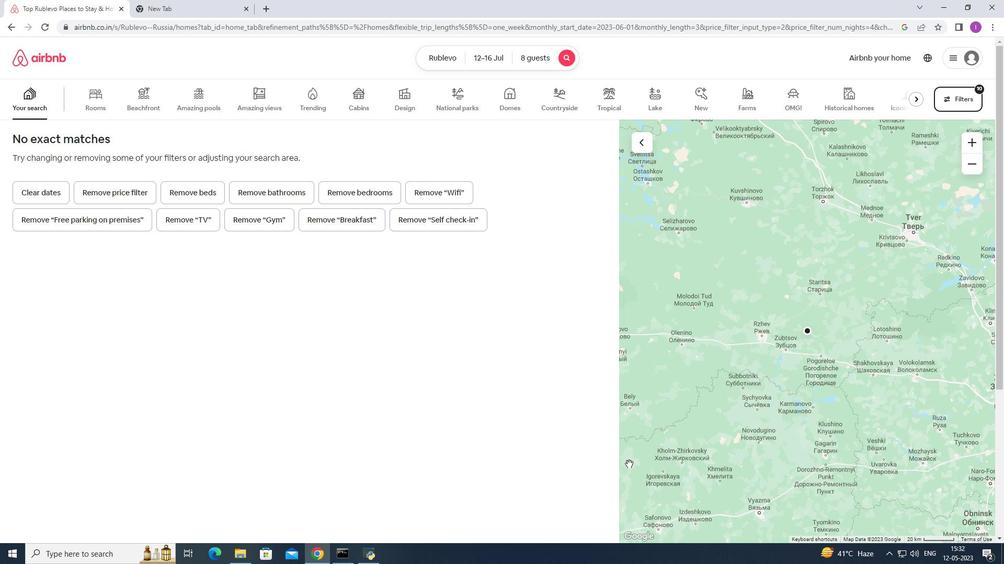 
